 Task: Find connections with filter location Surubim with filter topic #Educationwith filter profile language Potuguese with filter current company IDA Ireland with filter school University of Calicut with filter industry Environmental Services with filter service category Life Coaching with filter keywords title Mentor
Action: Mouse moved to (260, 347)
Screenshot: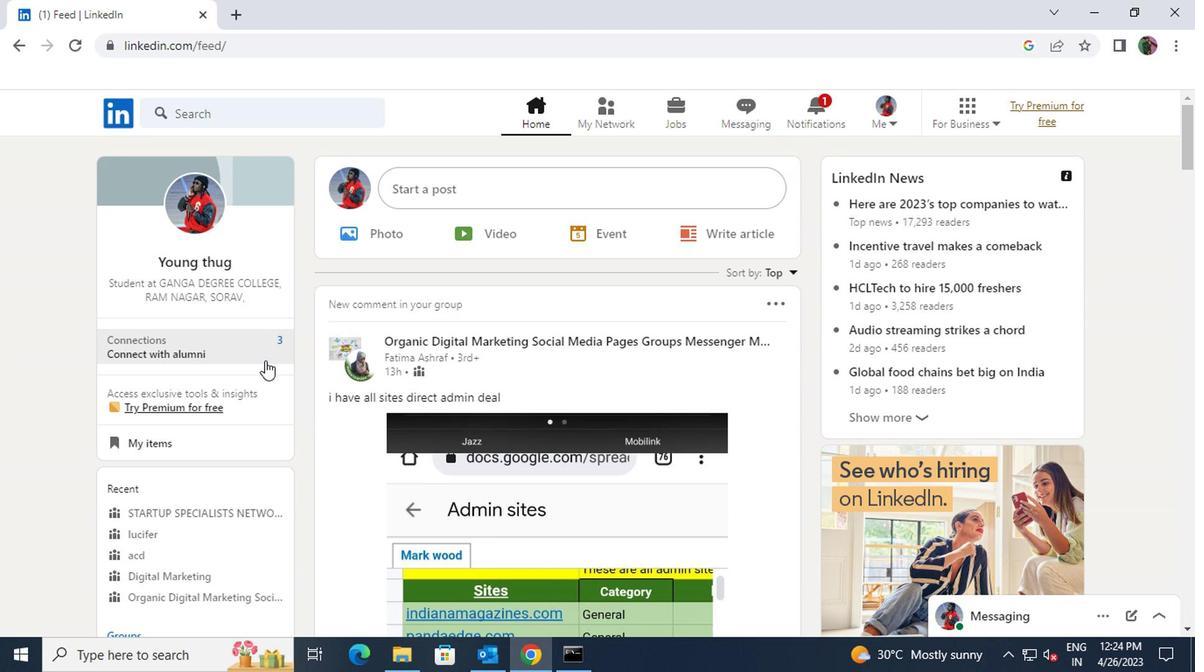 
Action: Mouse pressed left at (260, 347)
Screenshot: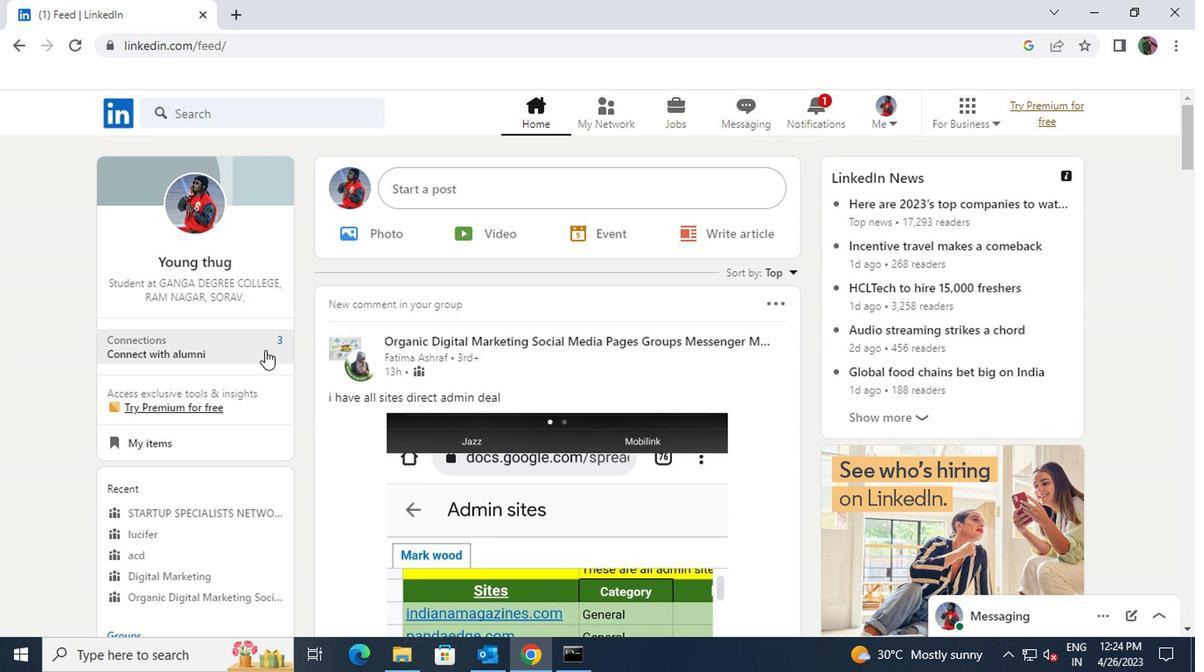 
Action: Mouse moved to (322, 214)
Screenshot: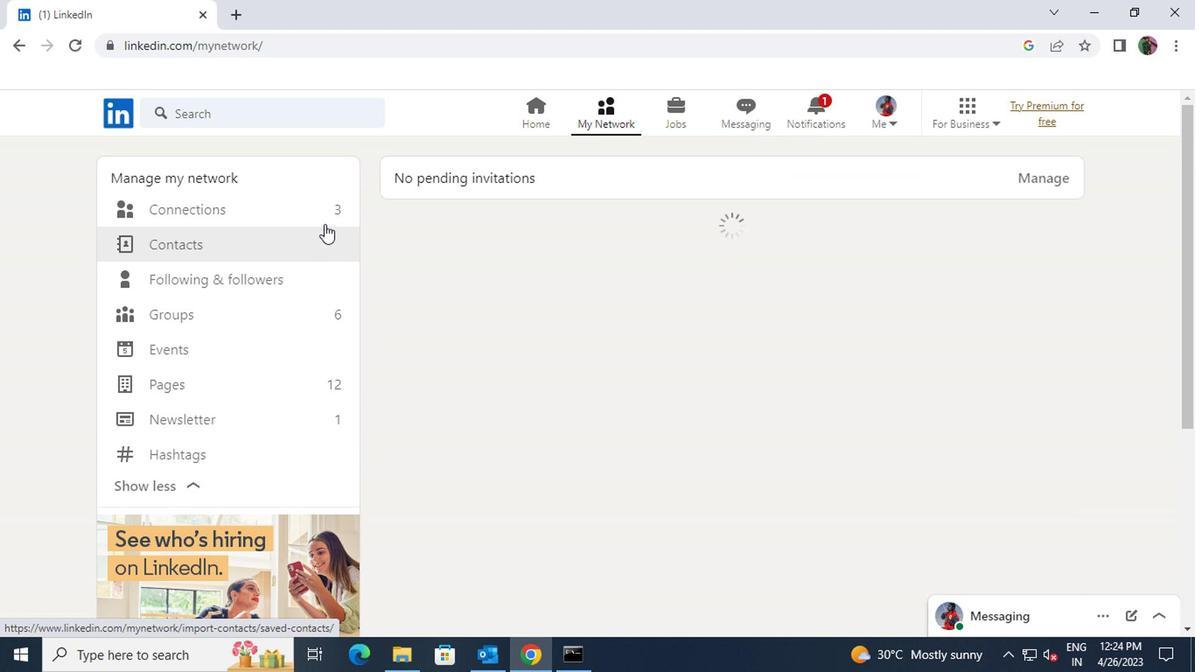 
Action: Mouse pressed left at (322, 214)
Screenshot: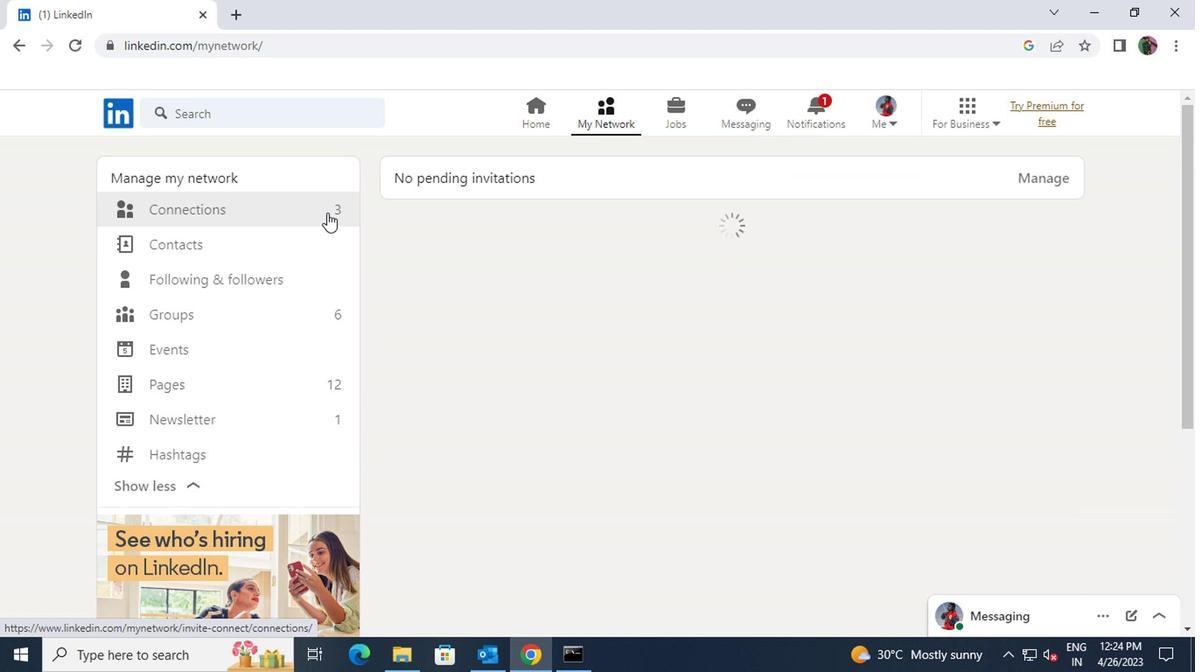 
Action: Mouse moved to (712, 208)
Screenshot: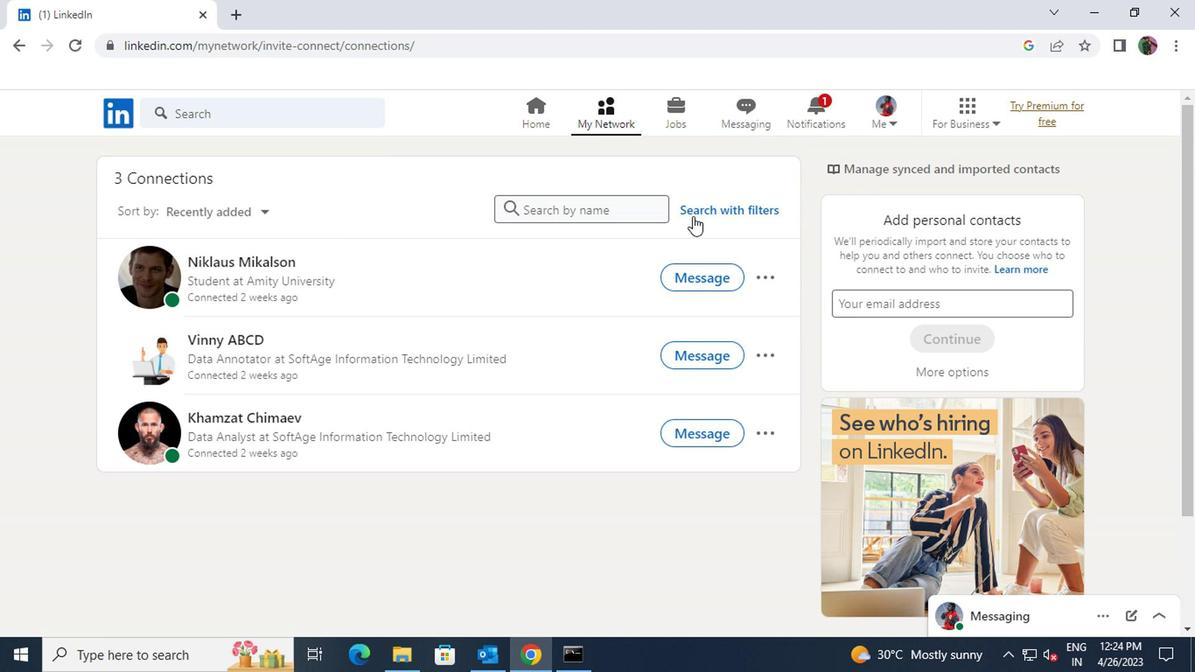 
Action: Mouse pressed left at (712, 208)
Screenshot: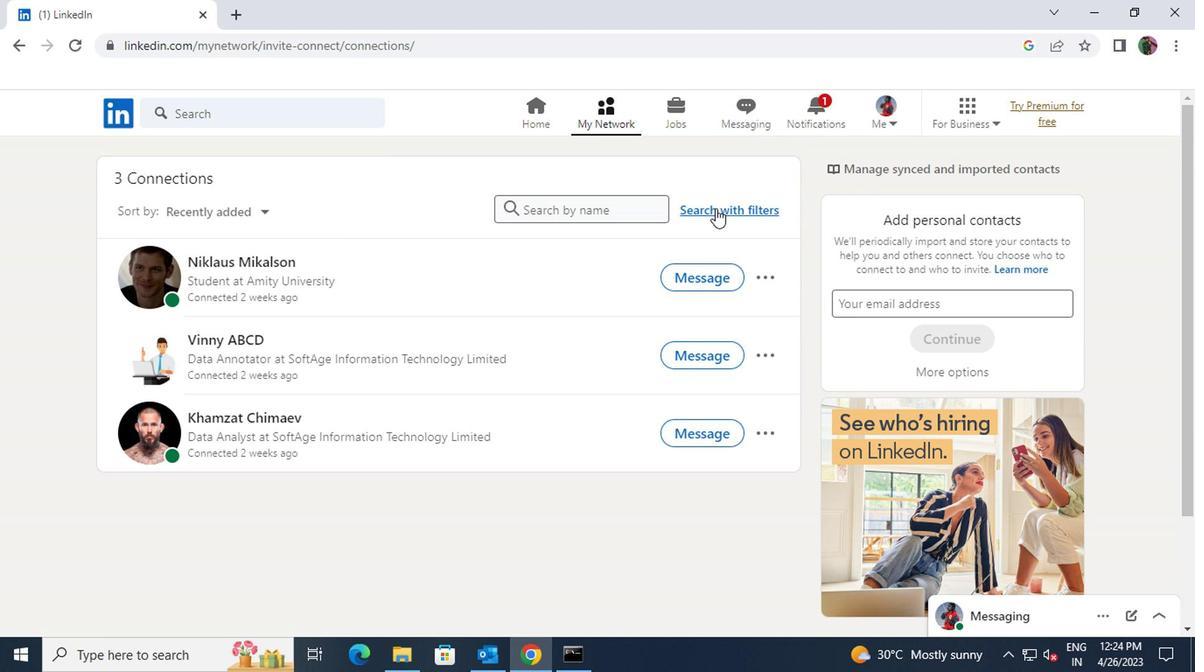 
Action: Mouse moved to (651, 166)
Screenshot: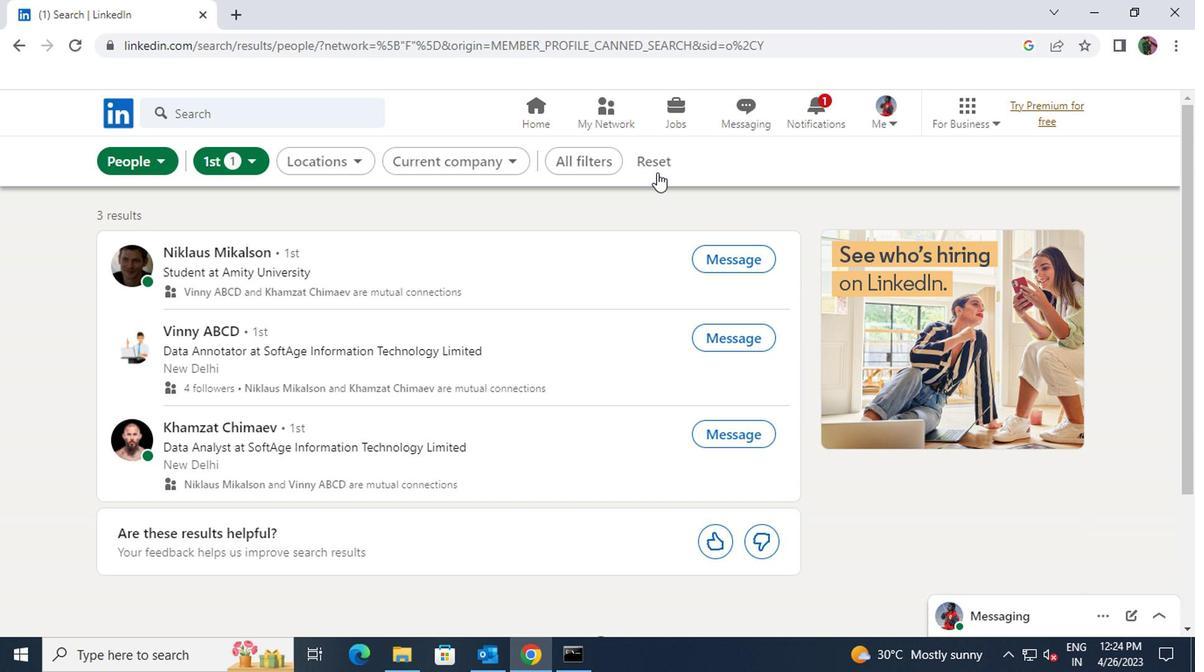 
Action: Mouse pressed left at (651, 166)
Screenshot: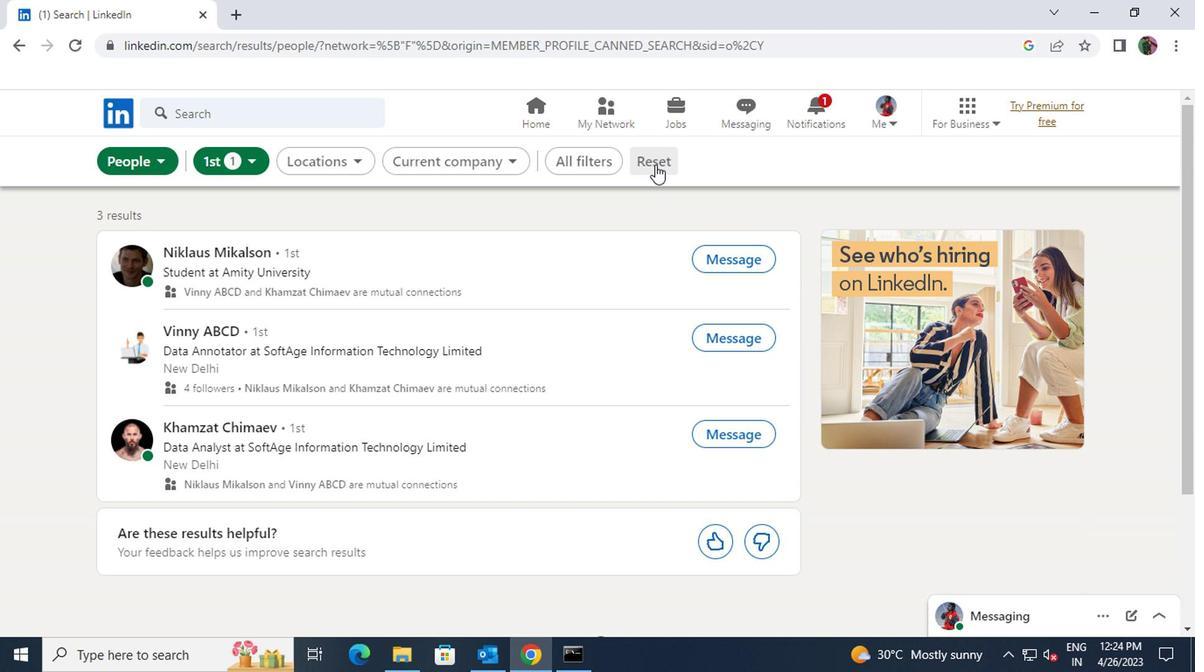 
Action: Mouse moved to (617, 156)
Screenshot: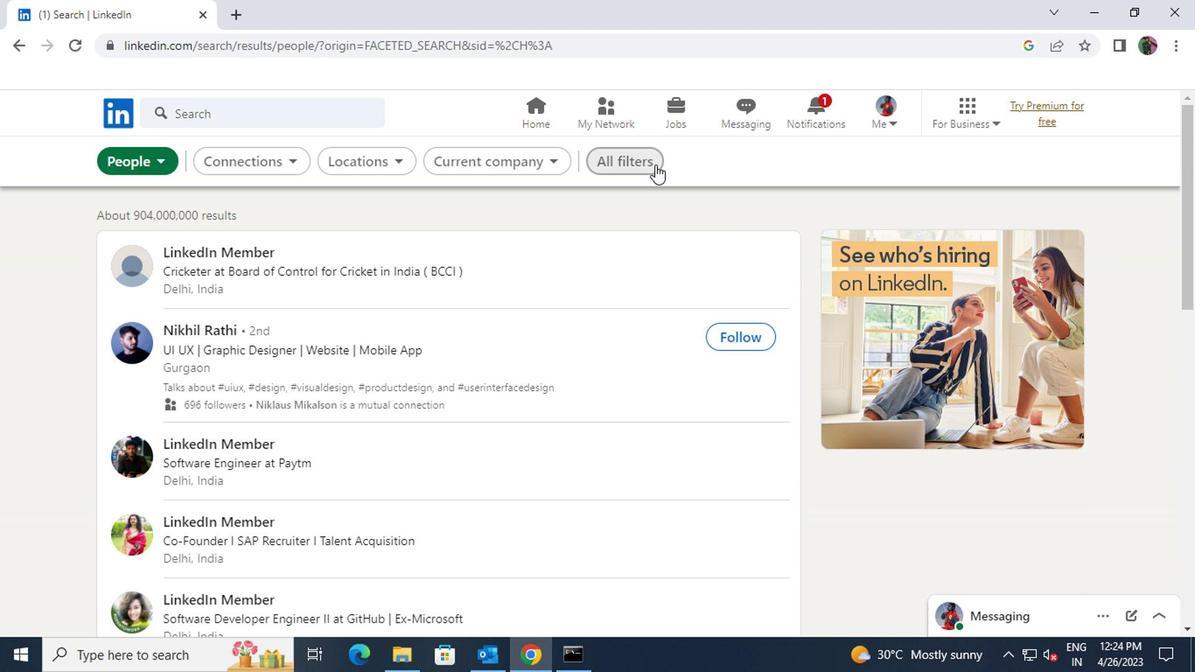 
Action: Mouse pressed left at (617, 156)
Screenshot: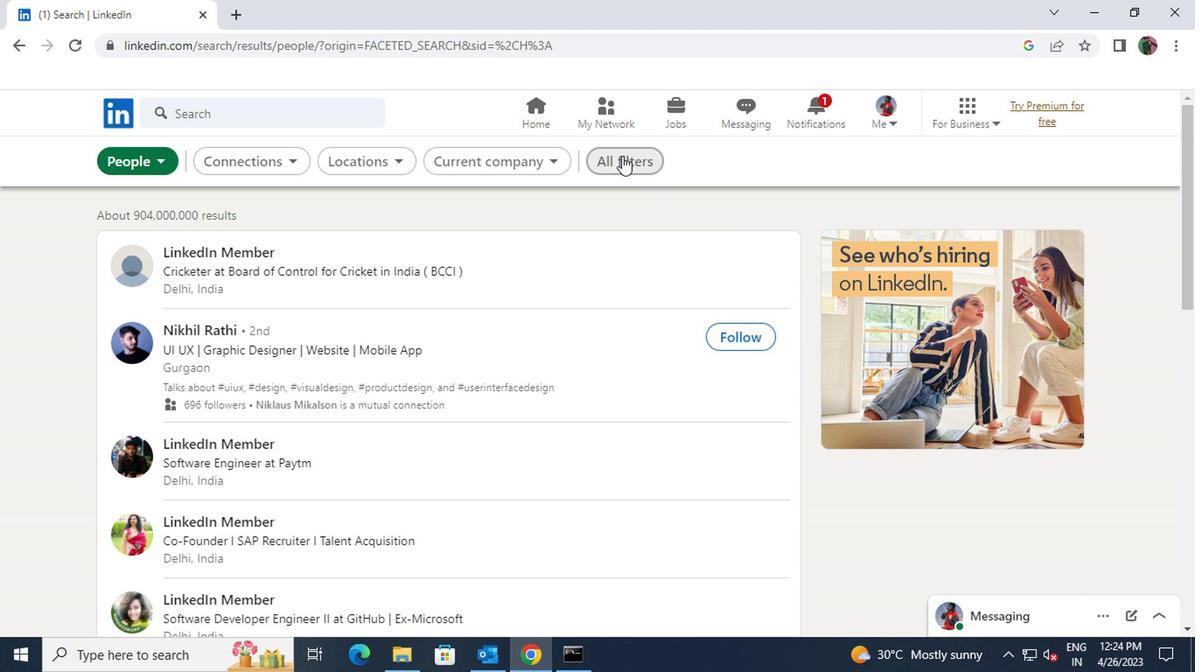 
Action: Mouse moved to (827, 299)
Screenshot: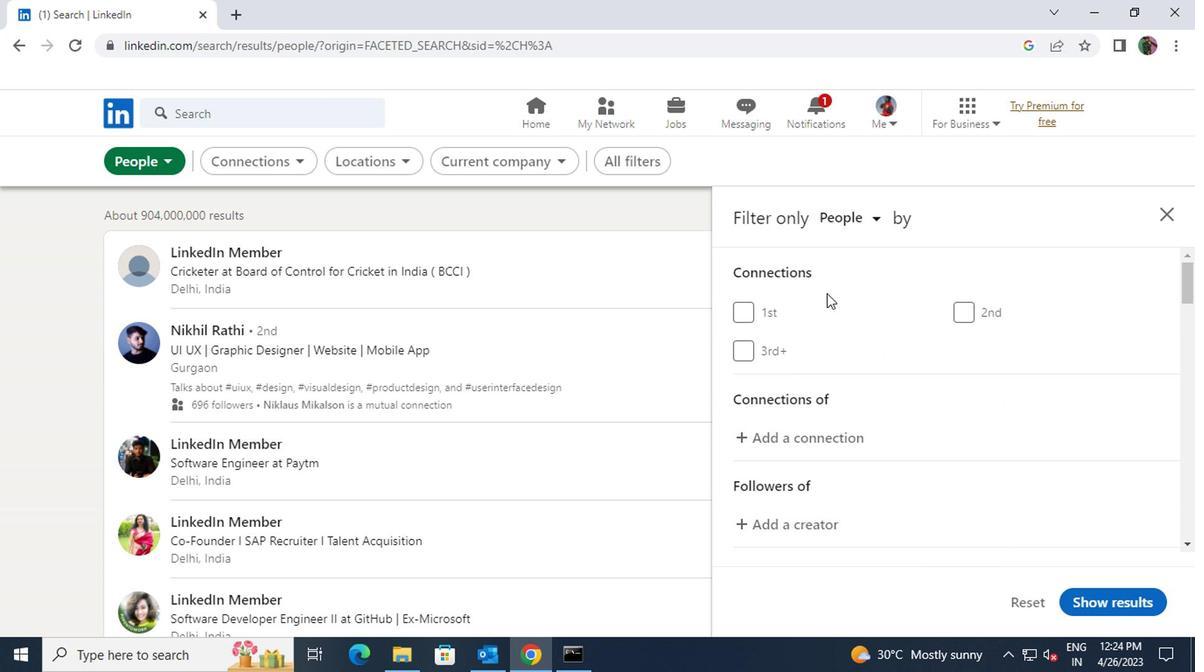 
Action: Mouse scrolled (827, 298) with delta (0, 0)
Screenshot: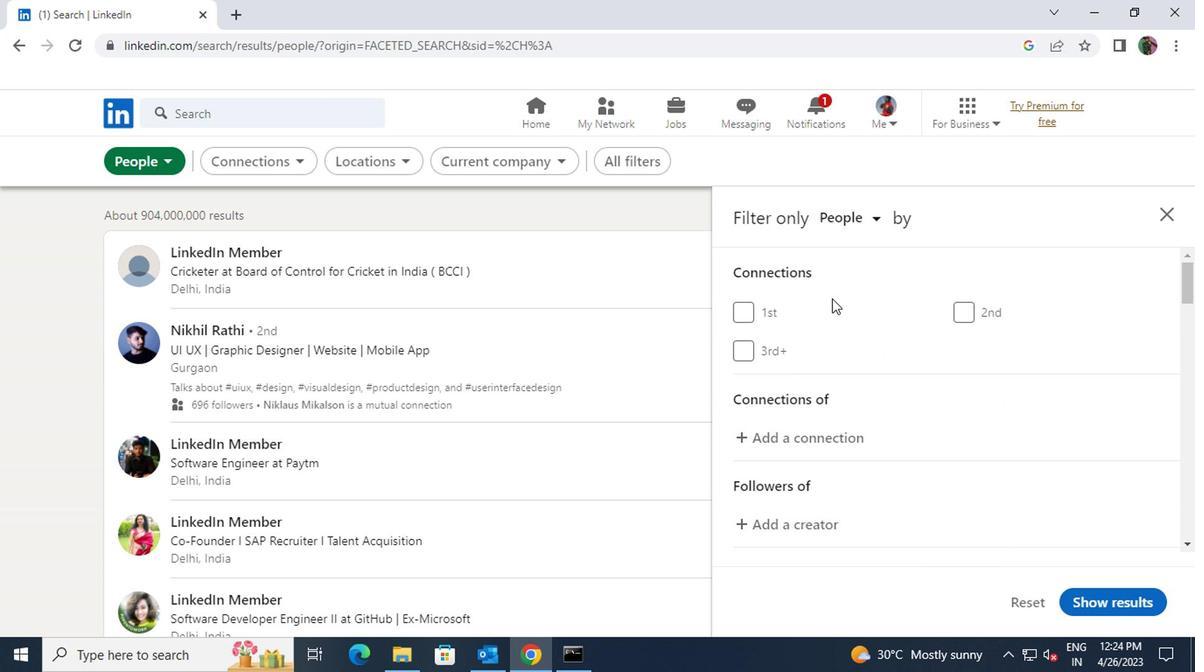 
Action: Mouse scrolled (827, 298) with delta (0, 0)
Screenshot: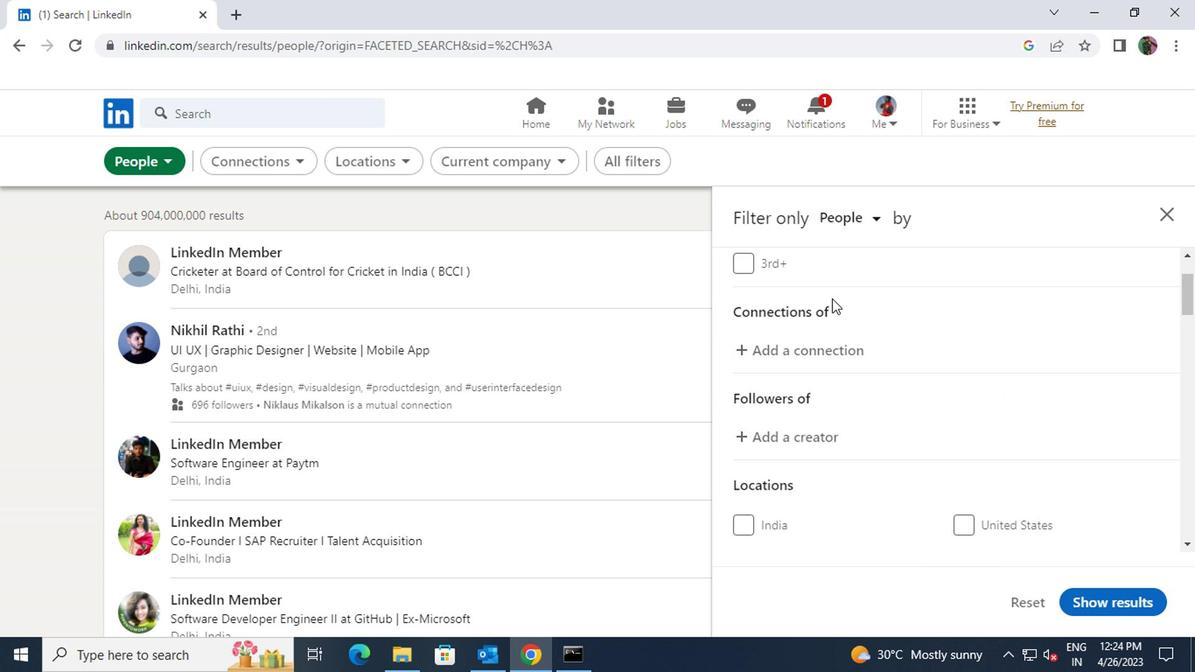 
Action: Mouse scrolled (827, 298) with delta (0, 0)
Screenshot: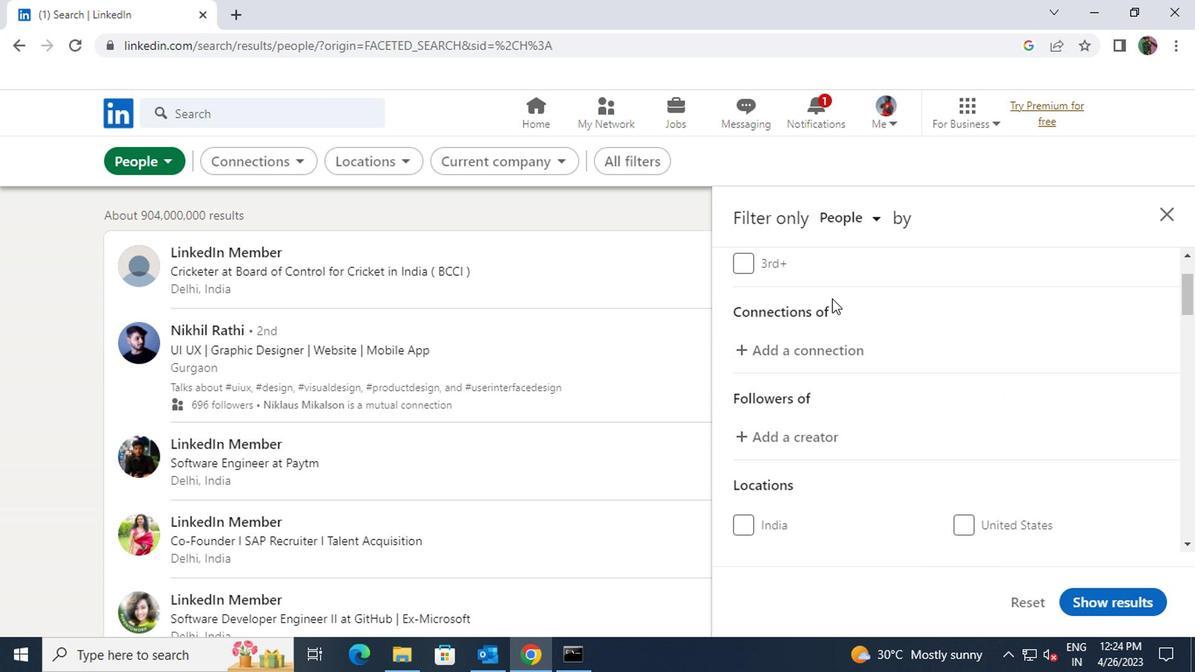 
Action: Mouse scrolled (827, 298) with delta (0, 0)
Screenshot: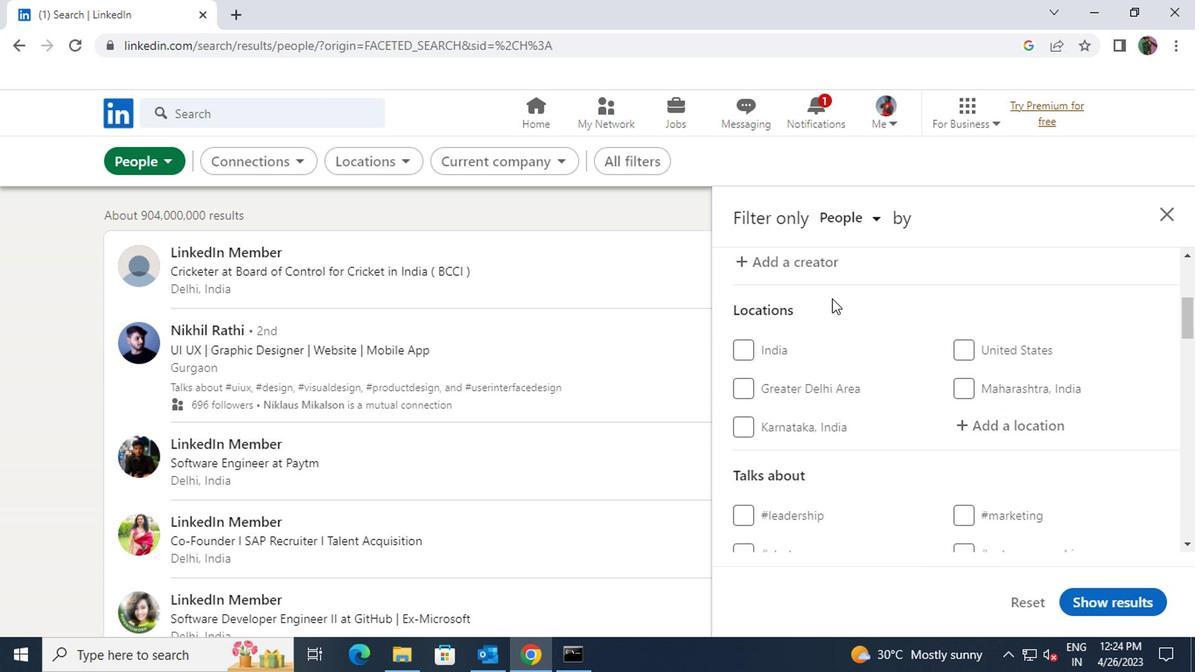 
Action: Mouse moved to (1031, 333)
Screenshot: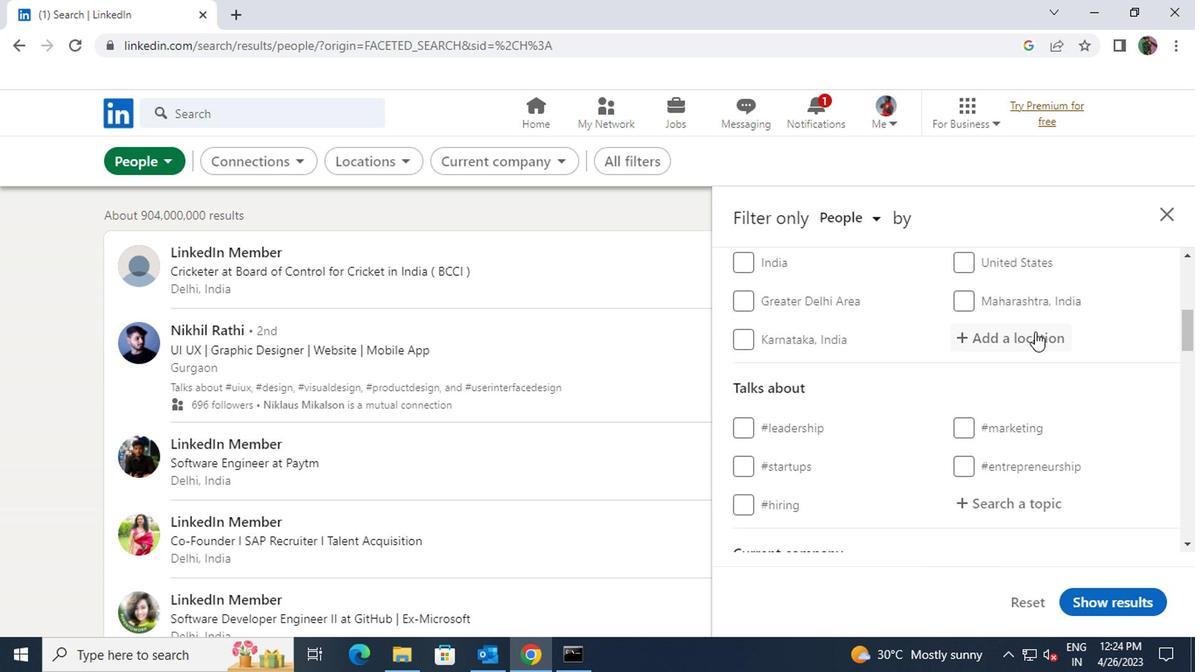 
Action: Mouse pressed left at (1031, 333)
Screenshot: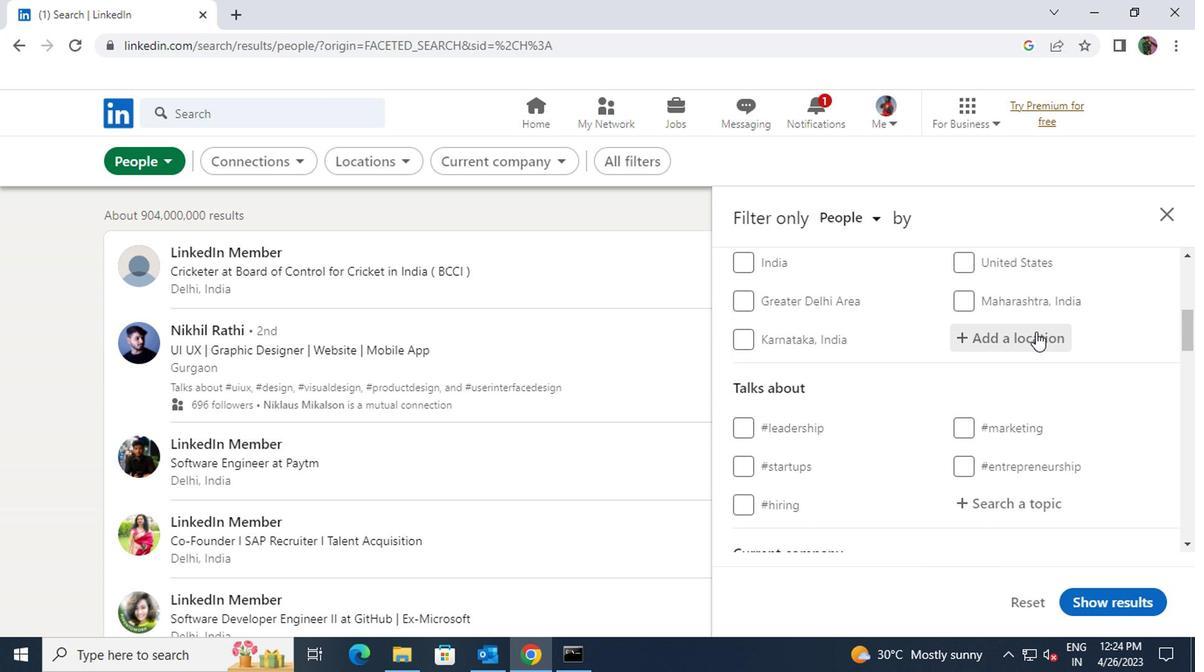 
Action: Key pressed <Key.shift><Key.shift><Key.shift><Key.shift>SURUBIM
Screenshot: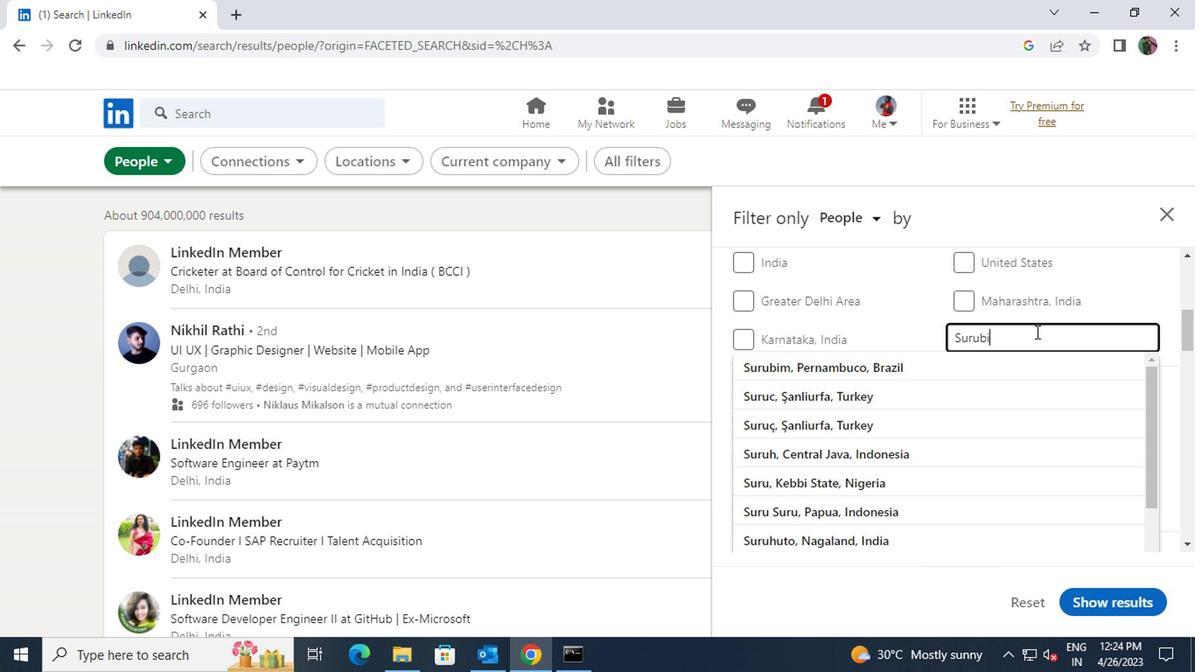 
Action: Mouse moved to (977, 365)
Screenshot: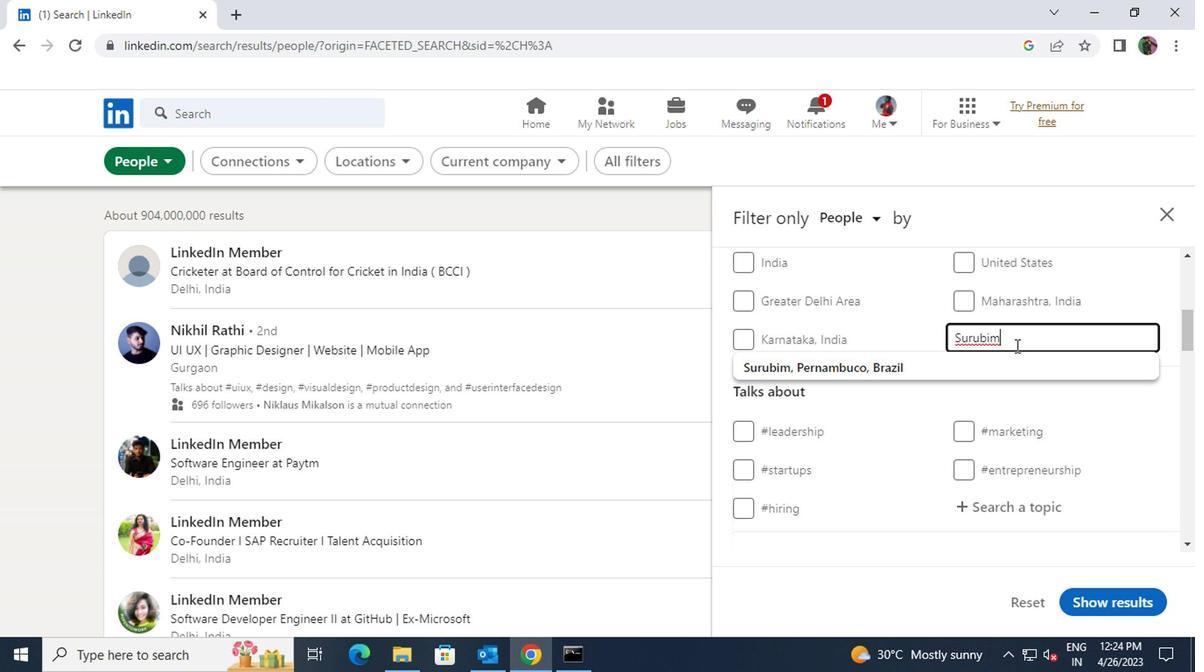 
Action: Mouse pressed left at (977, 365)
Screenshot: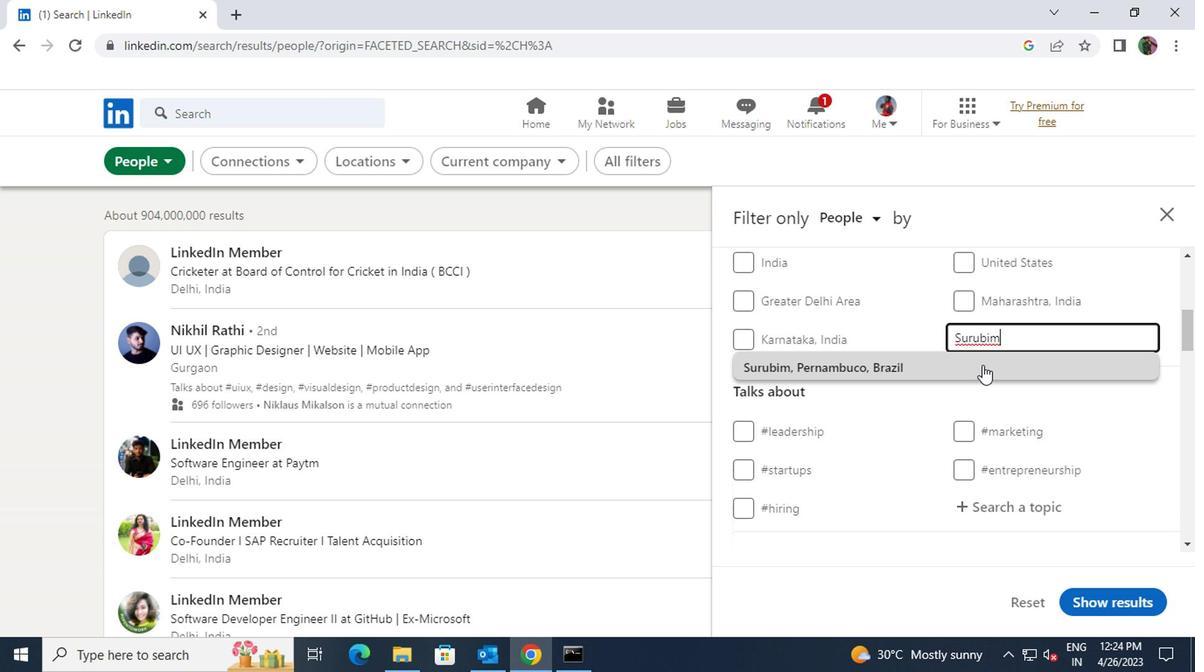 
Action: Mouse scrolled (977, 364) with delta (0, -1)
Screenshot: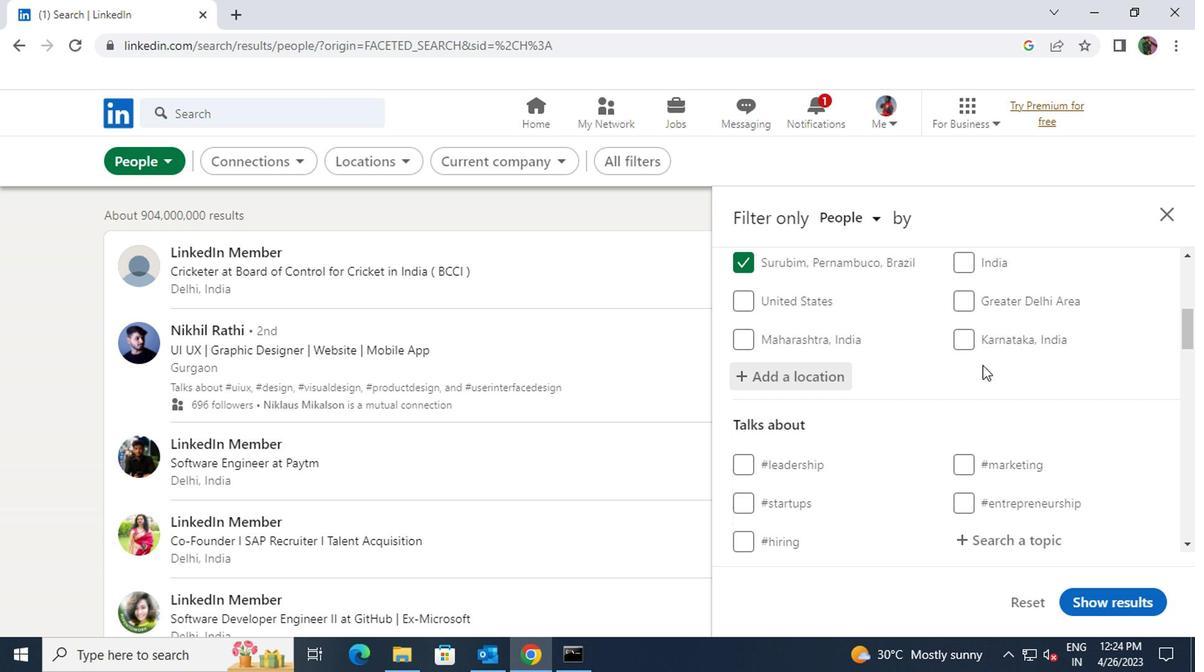 
Action: Mouse scrolled (977, 364) with delta (0, -1)
Screenshot: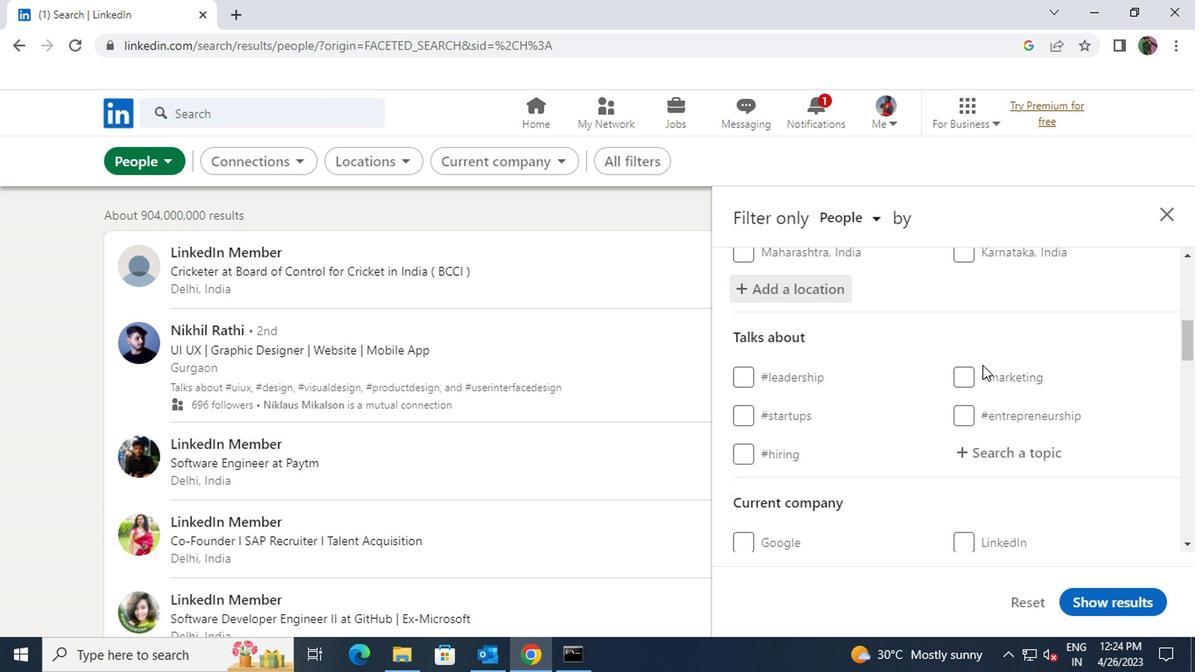 
Action: Mouse pressed left at (977, 365)
Screenshot: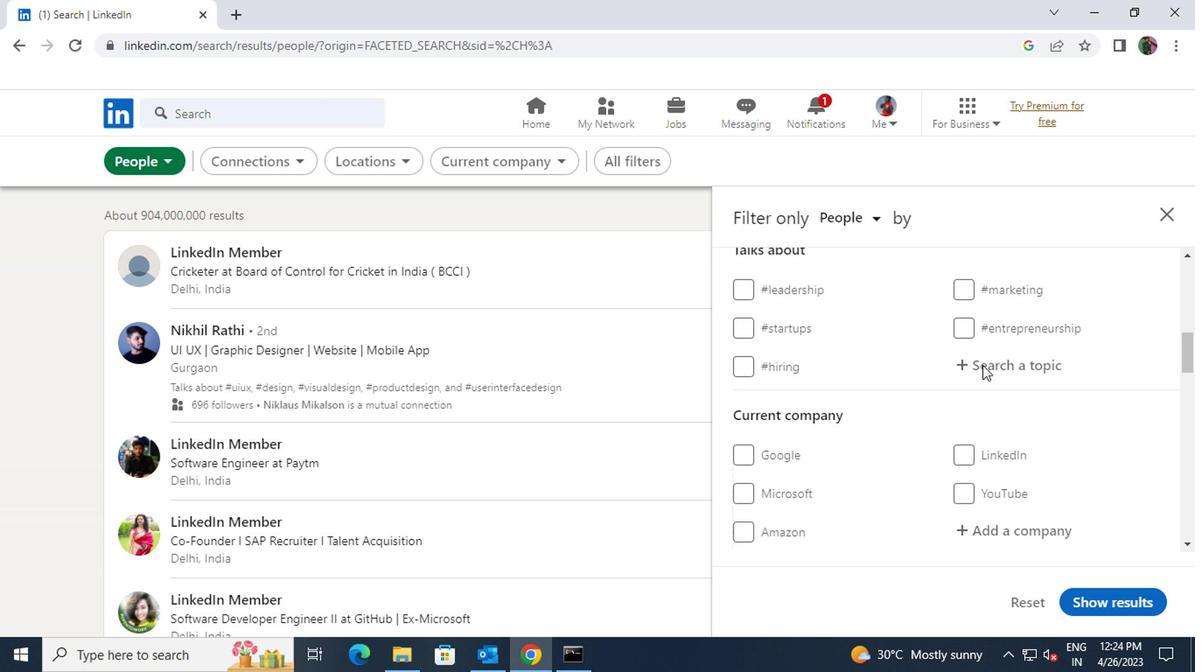 
Action: Key pressed <Key.shift><Key.shift><Key.shift><Key.shift><Key.shift><Key.shift><Key.shift>#<Key.shift>EDUCATIONWITH
Screenshot: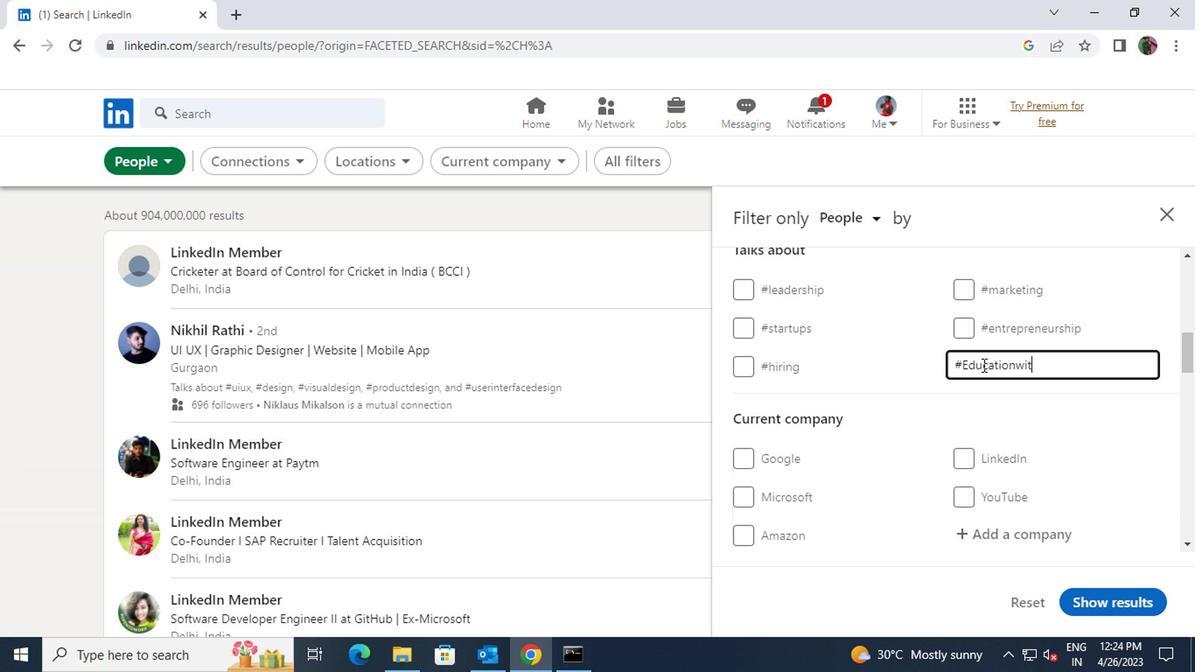 
Action: Mouse scrolled (977, 364) with delta (0, -1)
Screenshot: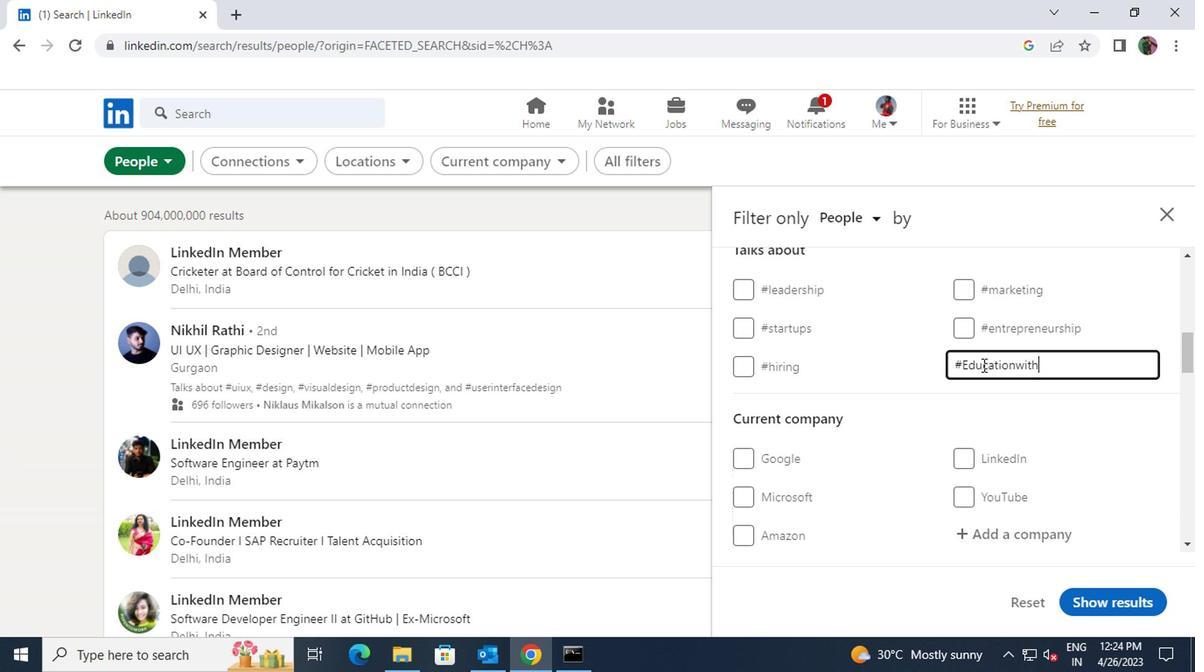 
Action: Mouse scrolled (977, 364) with delta (0, -1)
Screenshot: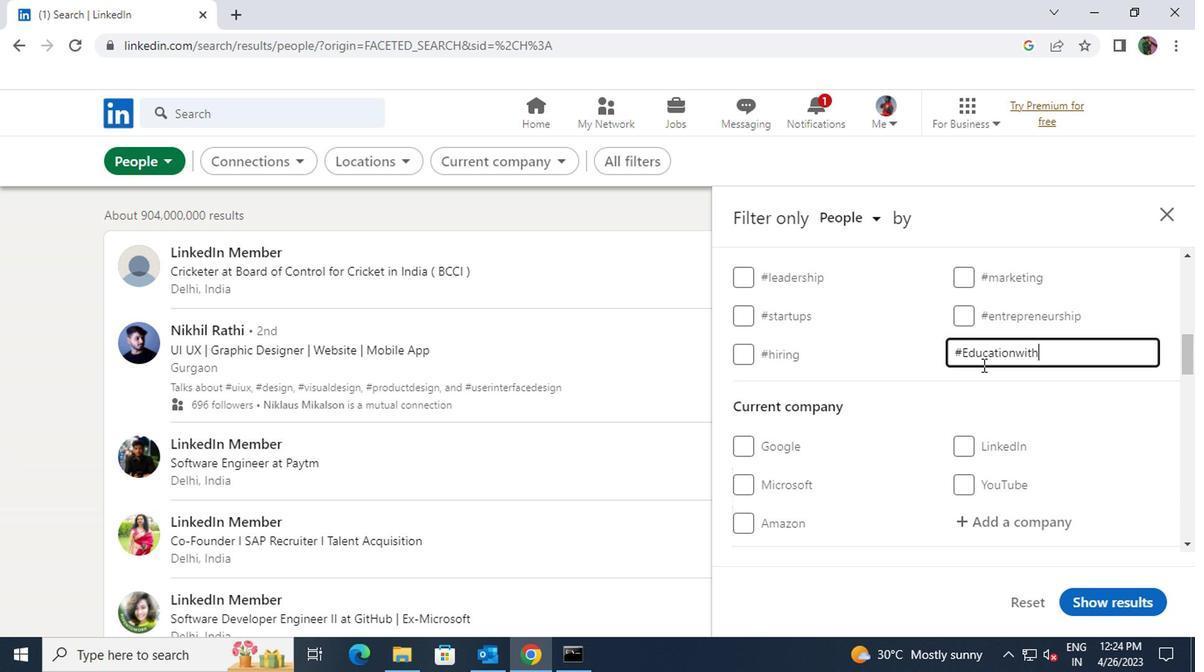 
Action: Mouse scrolled (977, 366) with delta (0, 0)
Screenshot: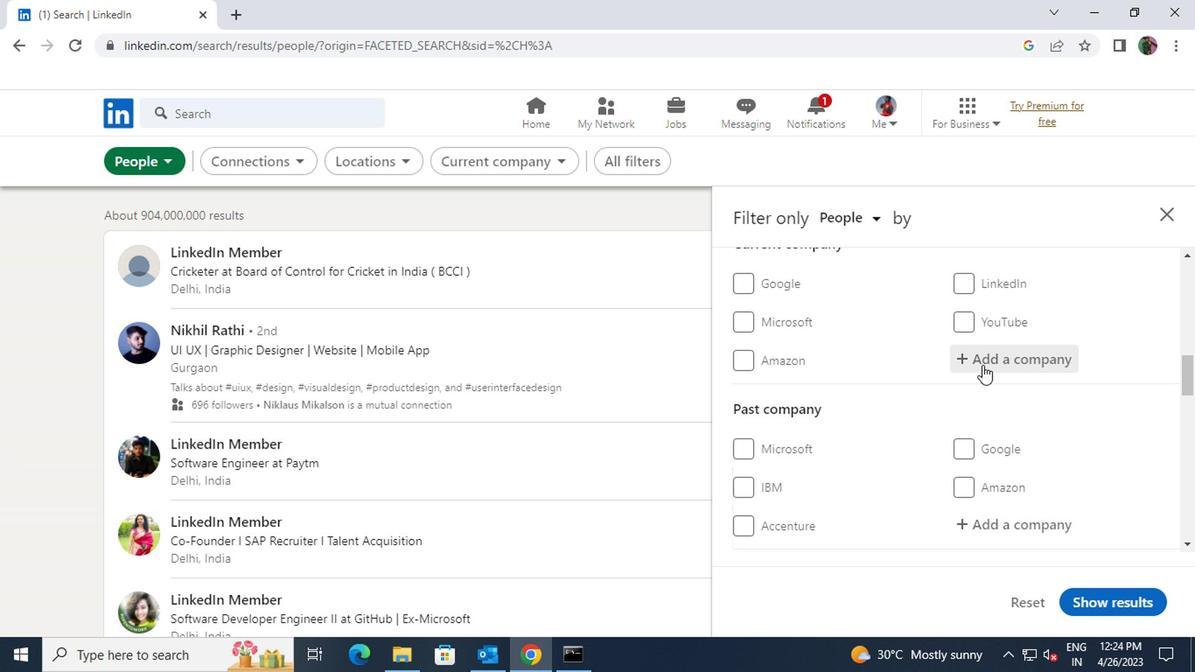 
Action: Mouse scrolled (977, 364) with delta (0, -1)
Screenshot: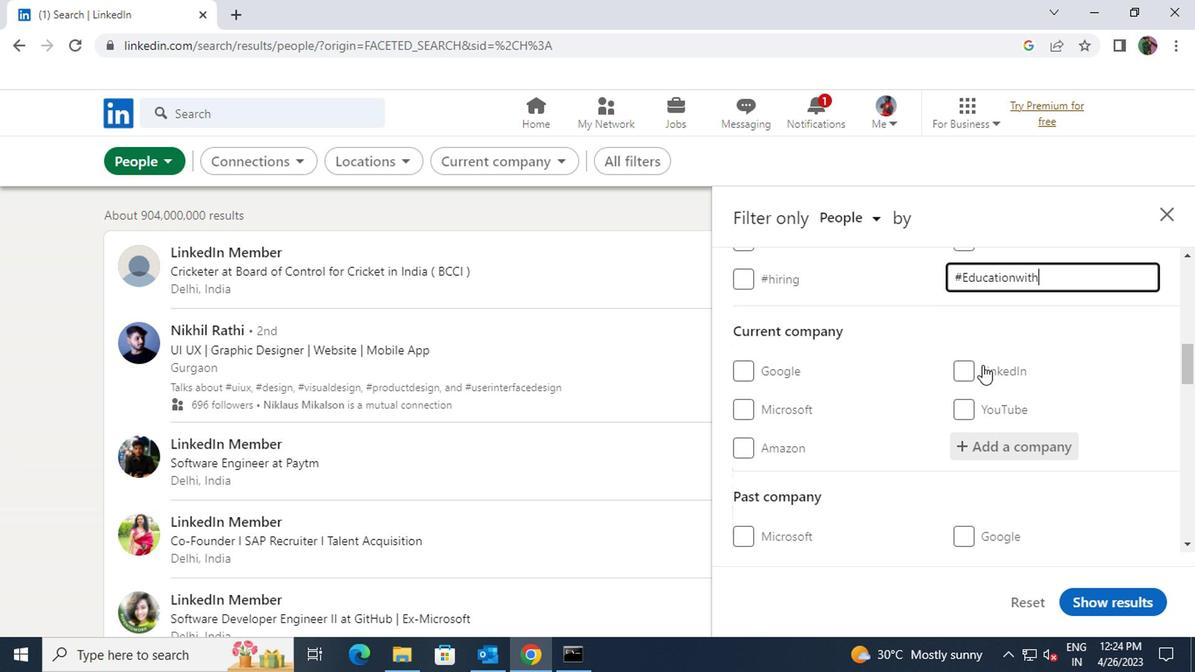 
Action: Mouse pressed left at (977, 365)
Screenshot: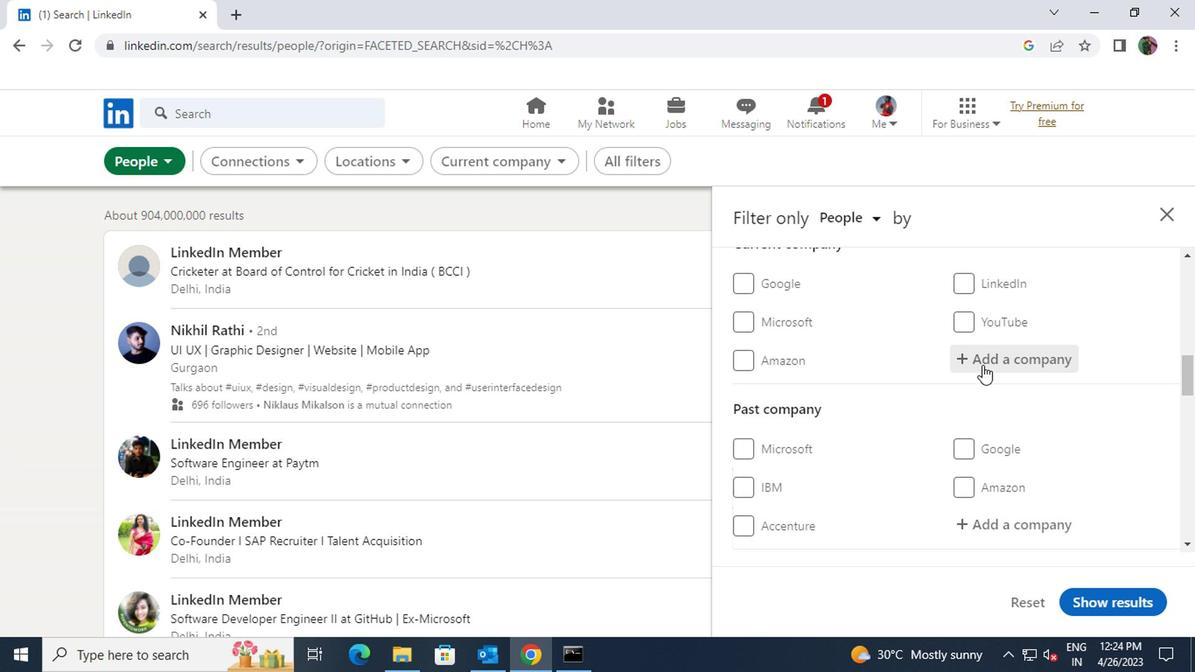 
Action: Key pressed <Key.shift><Key.shift><Key.shift><Key.shift>IDA
Screenshot: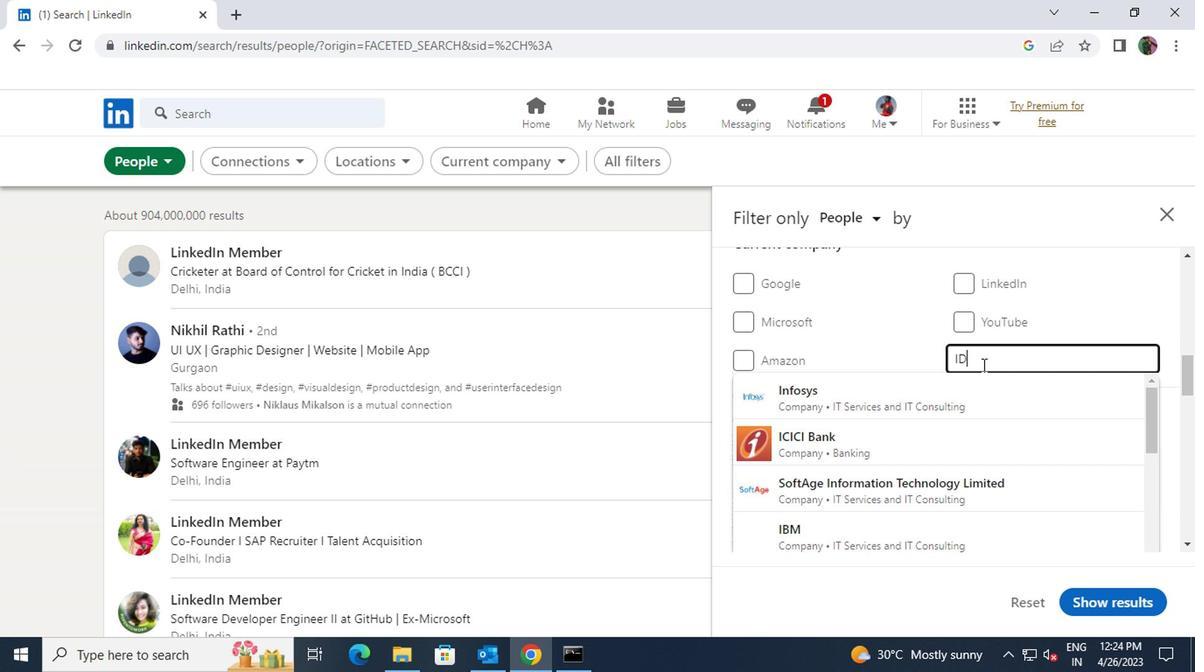 
Action: Mouse moved to (957, 439)
Screenshot: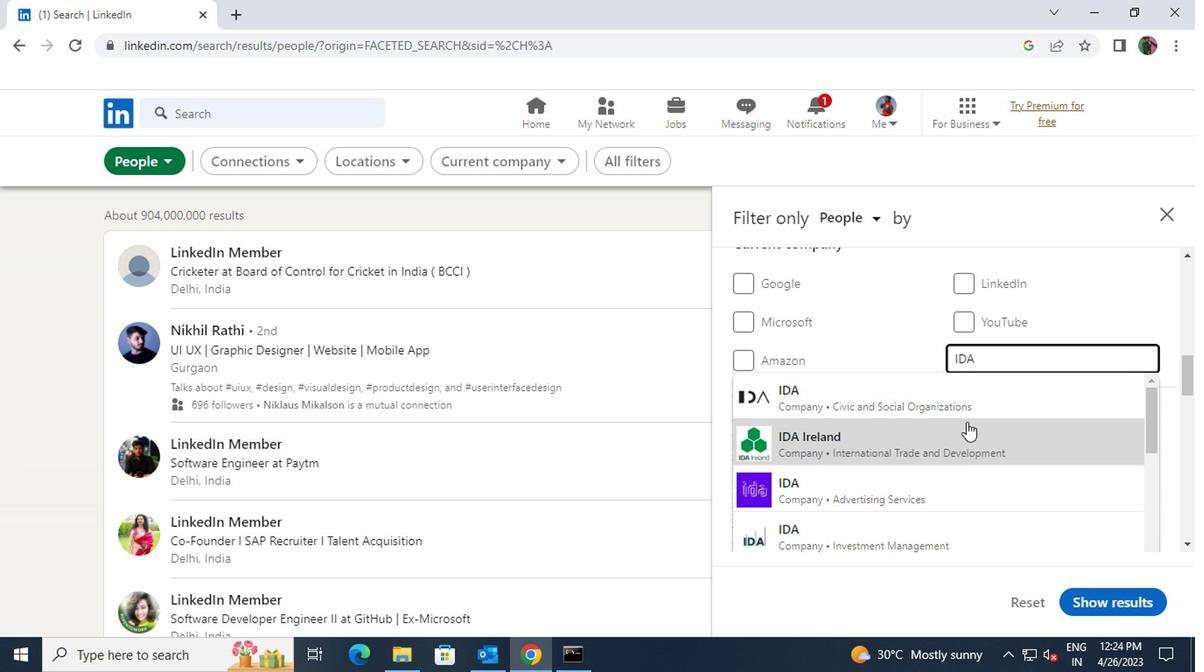 
Action: Mouse pressed left at (957, 439)
Screenshot: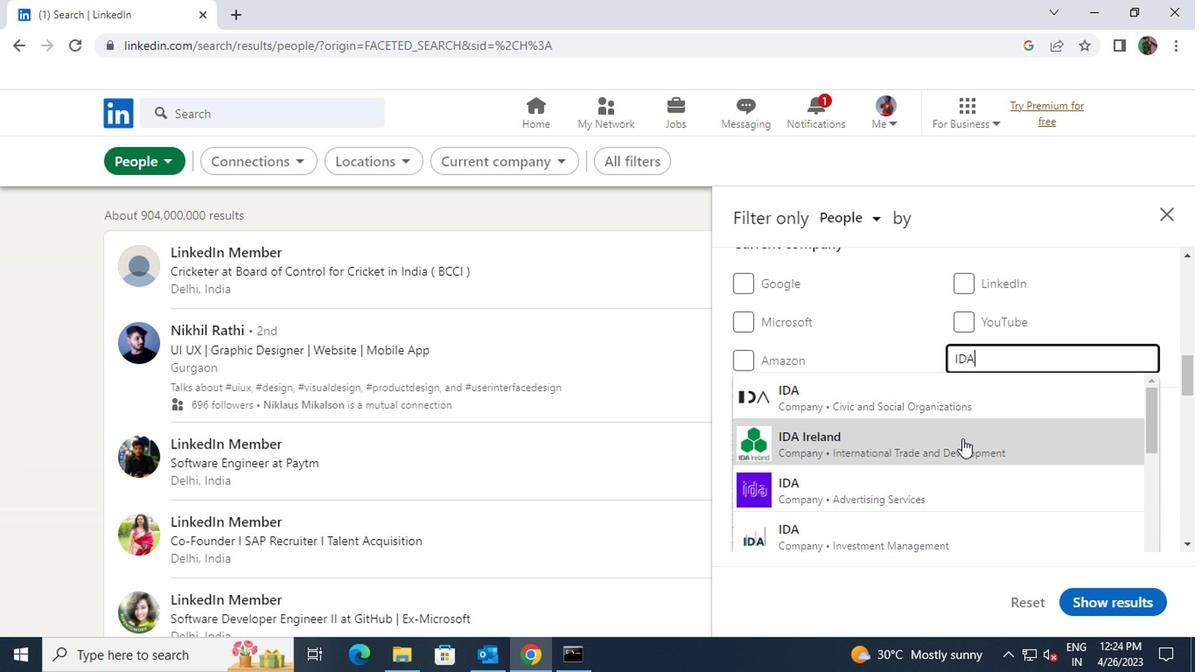 
Action: Mouse scrolled (957, 438) with delta (0, -1)
Screenshot: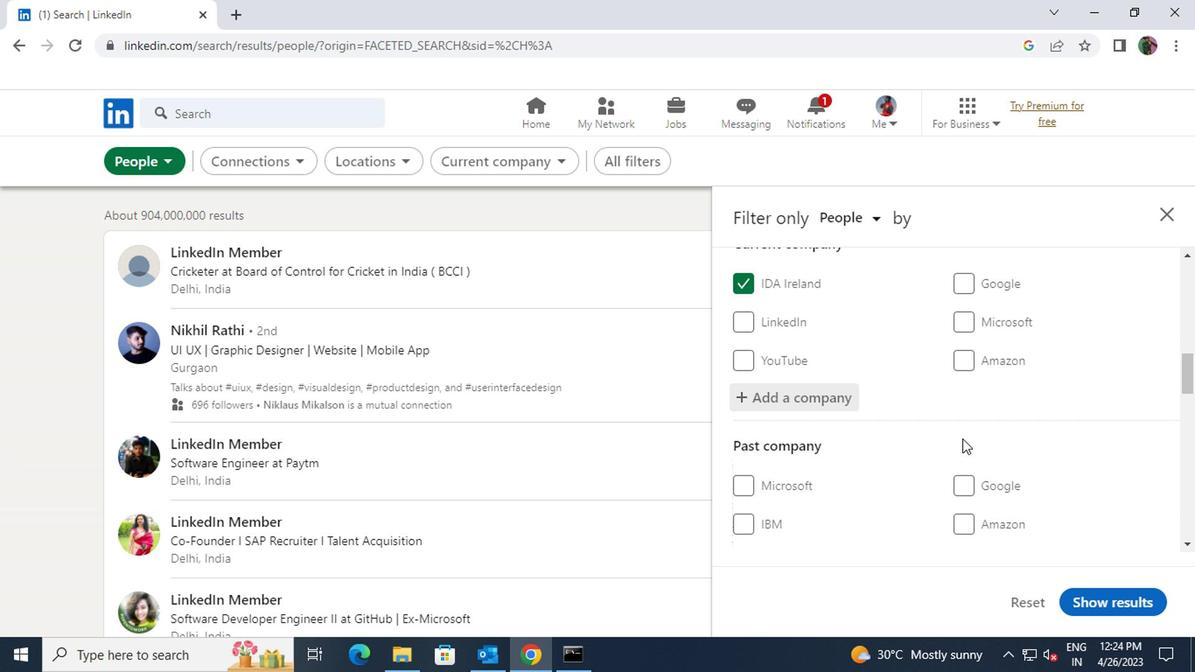 
Action: Mouse scrolled (957, 438) with delta (0, -1)
Screenshot: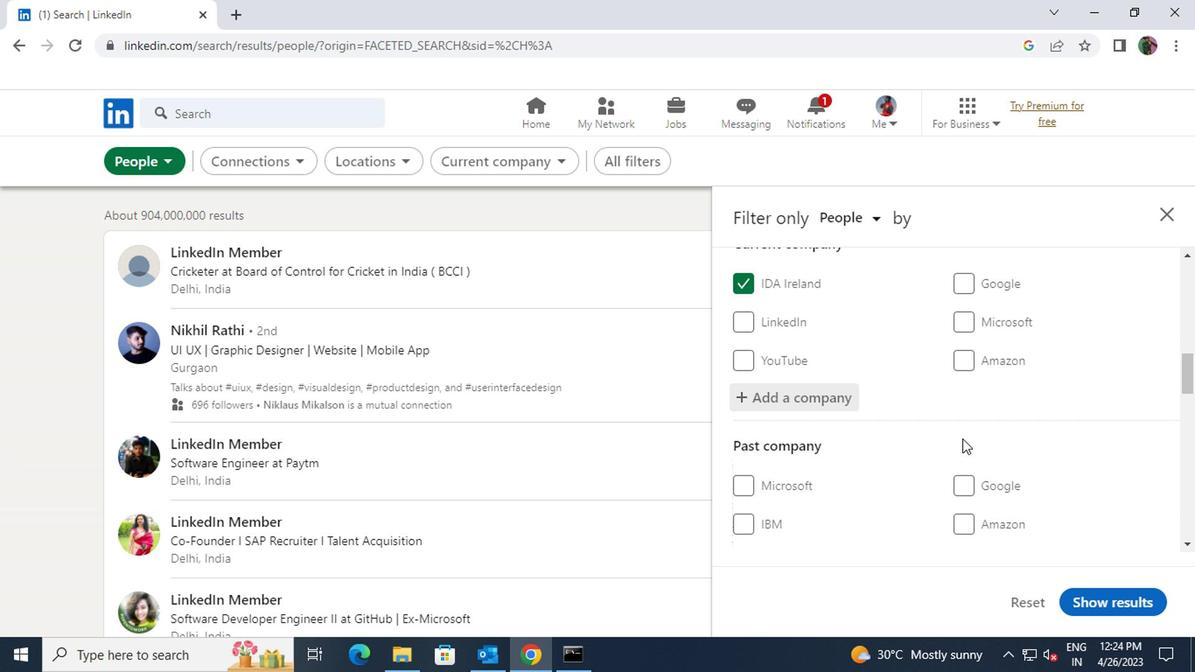 
Action: Mouse scrolled (957, 438) with delta (0, -1)
Screenshot: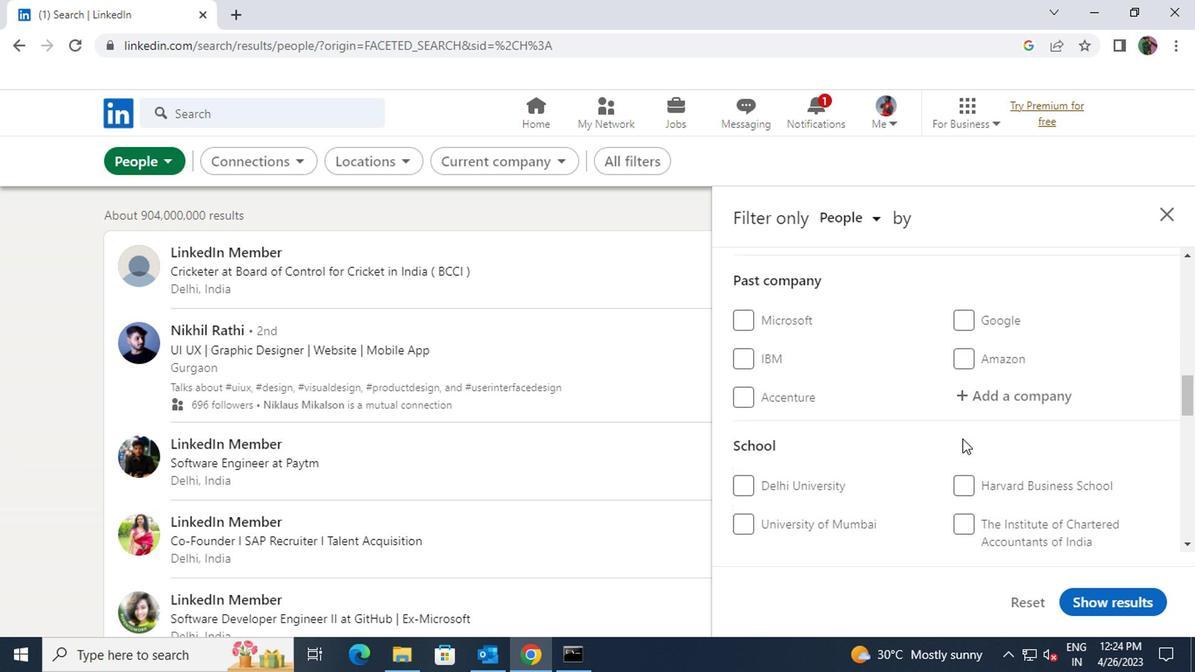 
Action: Mouse moved to (972, 479)
Screenshot: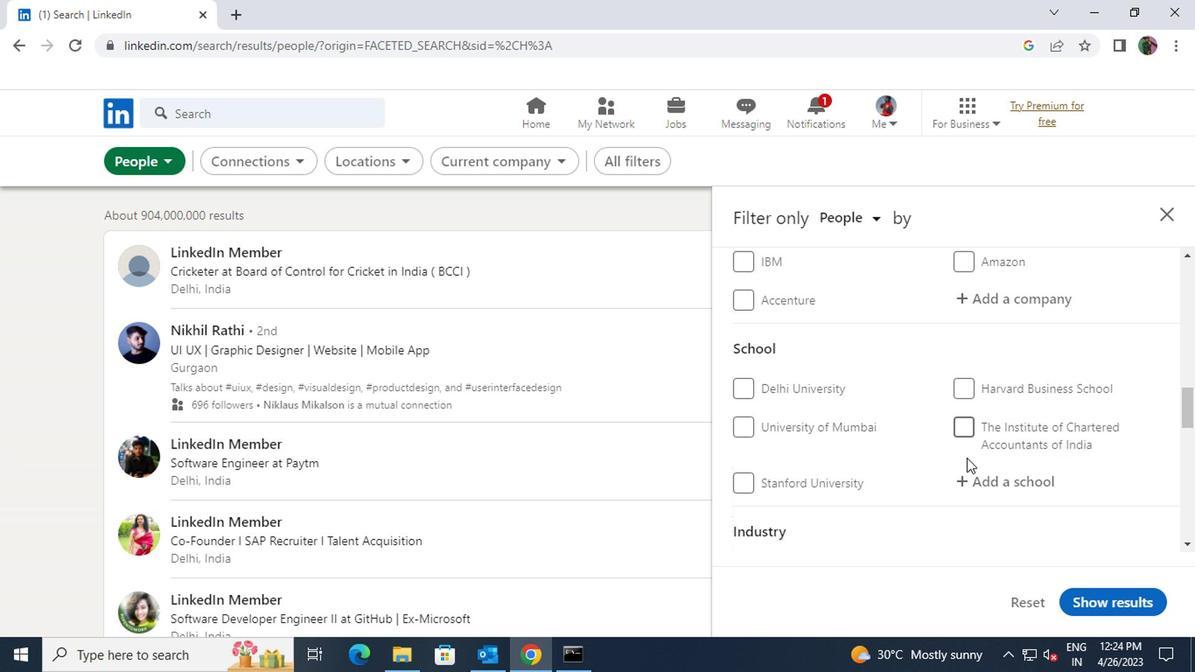 
Action: Mouse pressed left at (972, 479)
Screenshot: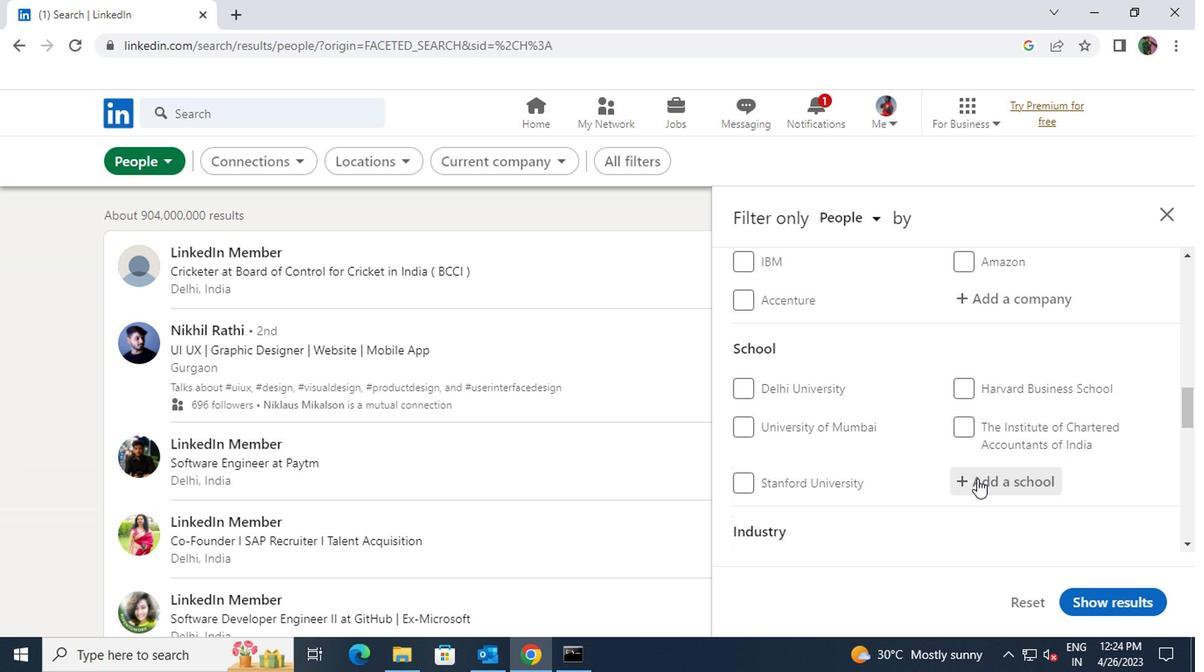 
Action: Key pressed <Key.shift><Key.shift><Key.shift>UNIVERSITY<Key.space>OF<Key.space>CALIC
Screenshot: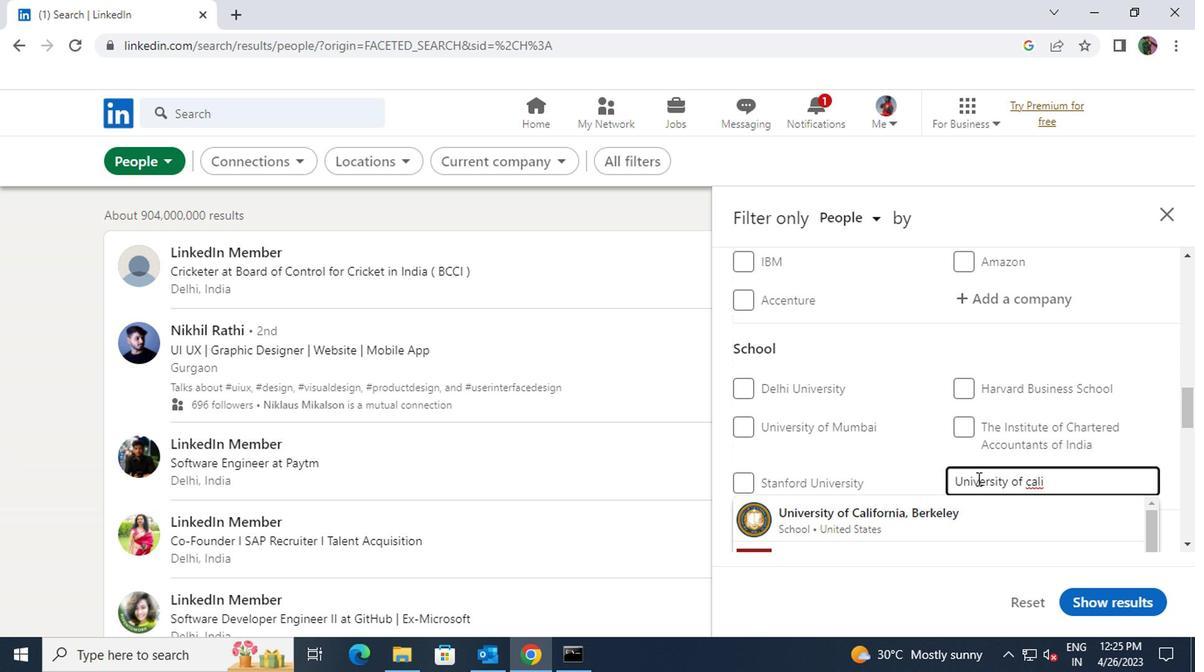 
Action: Mouse moved to (942, 515)
Screenshot: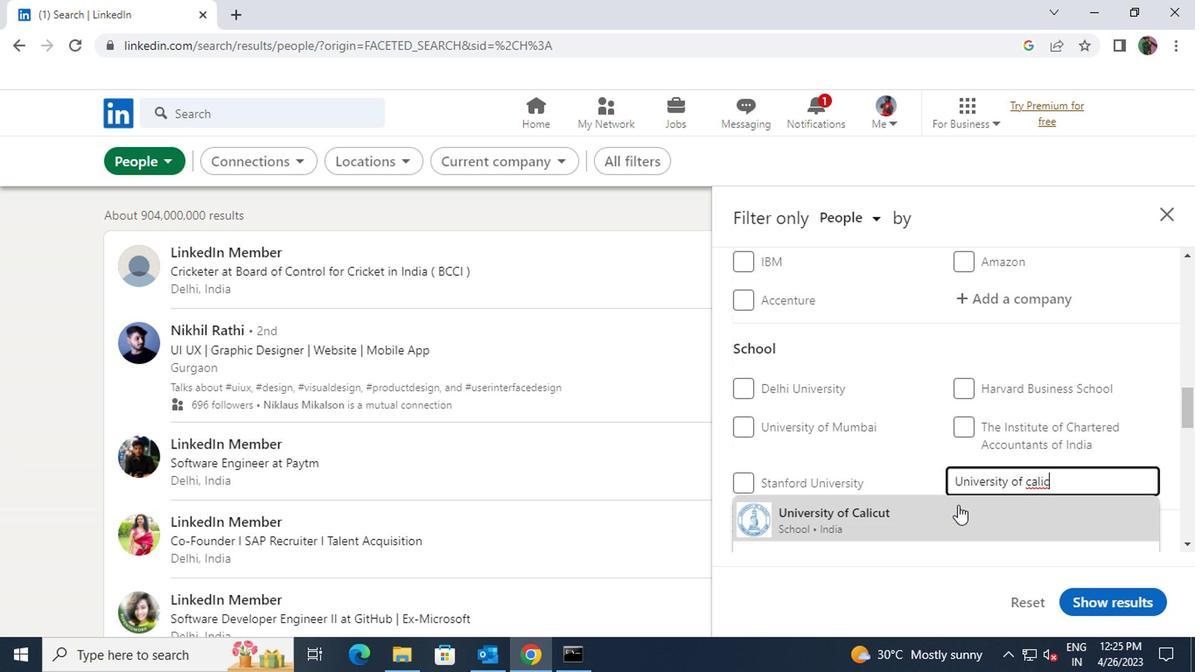 
Action: Mouse pressed left at (942, 515)
Screenshot: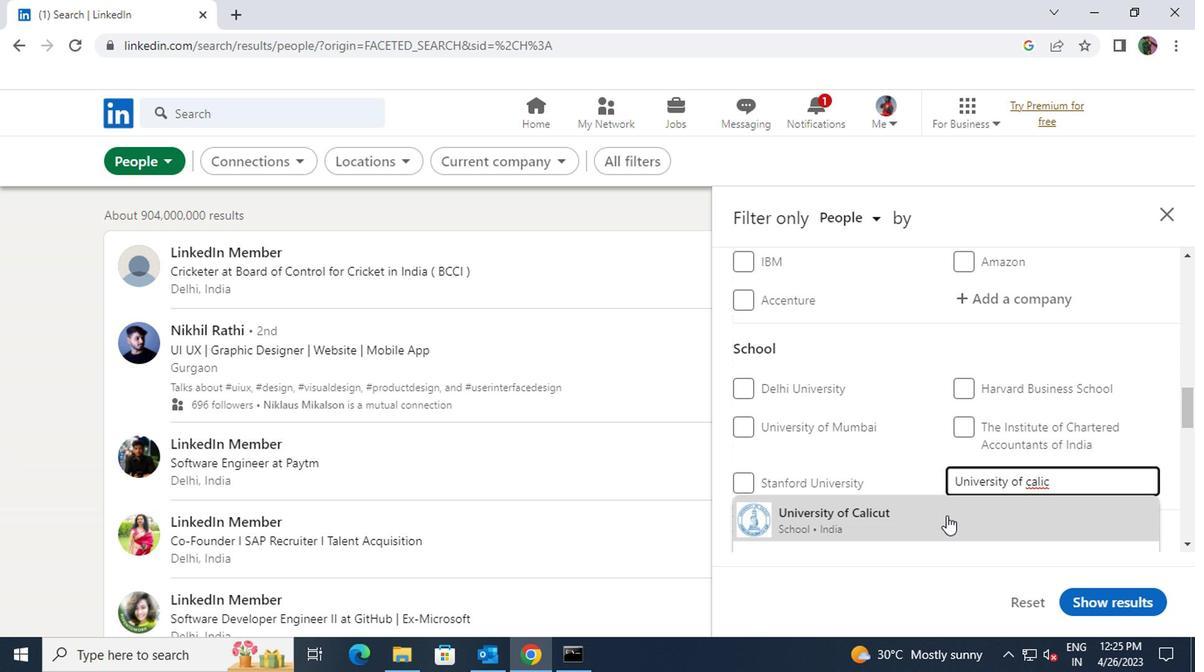 
Action: Mouse scrolled (942, 515) with delta (0, 0)
Screenshot: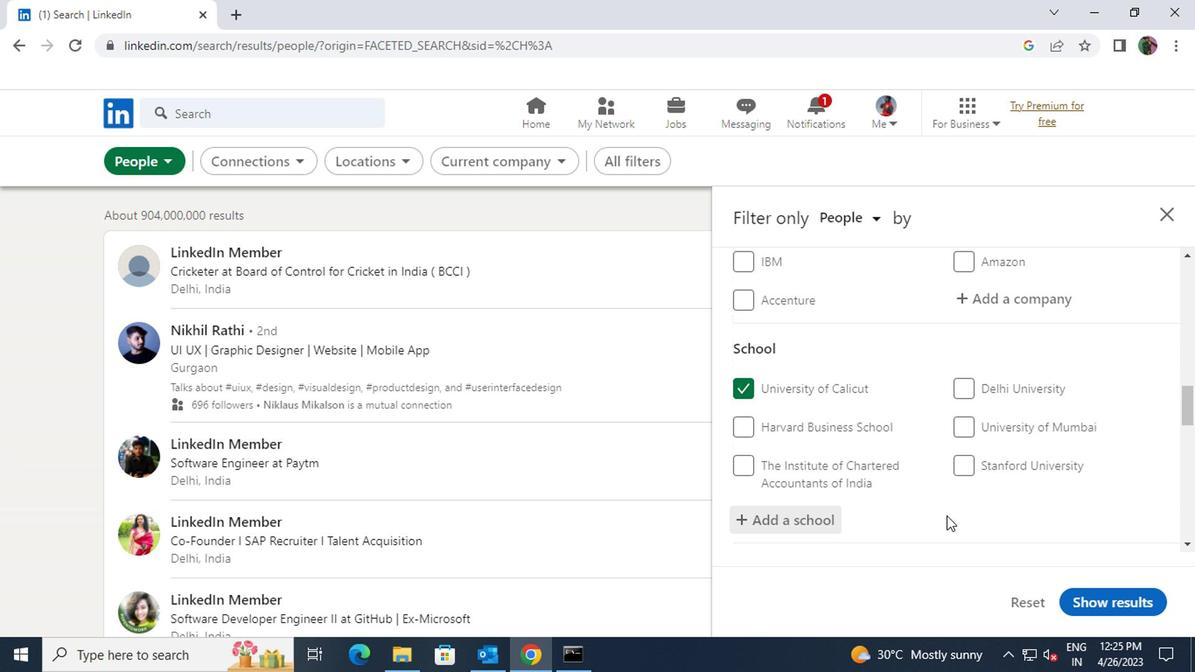 
Action: Mouse scrolled (942, 515) with delta (0, 0)
Screenshot: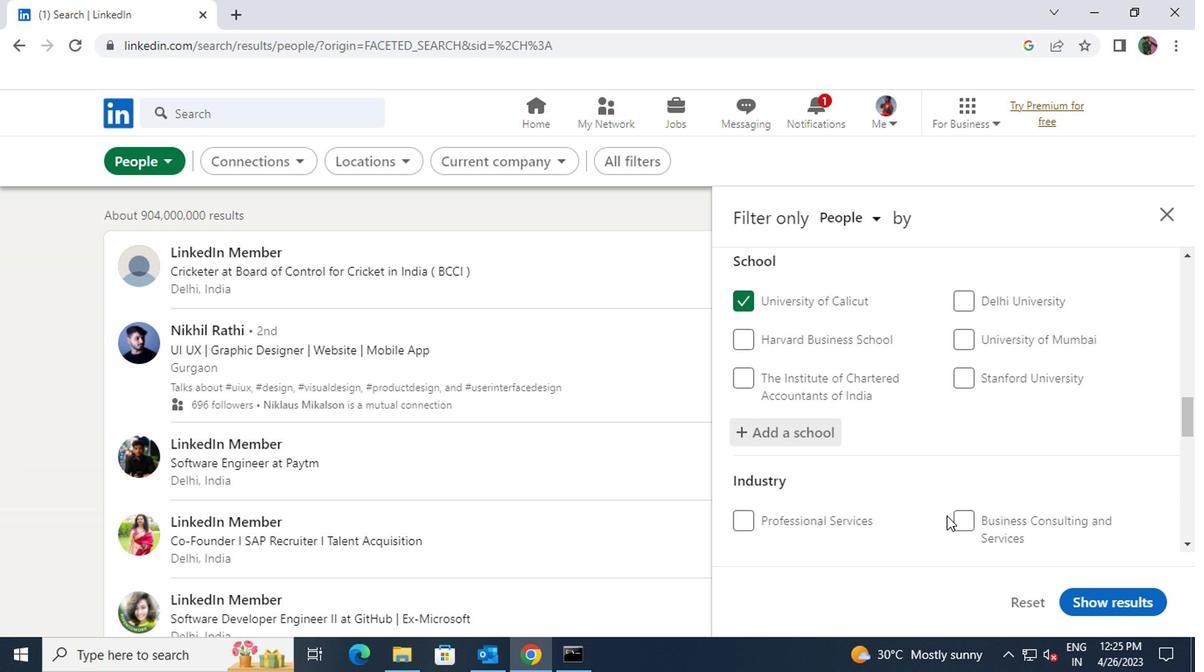 
Action: Mouse scrolled (942, 515) with delta (0, 0)
Screenshot: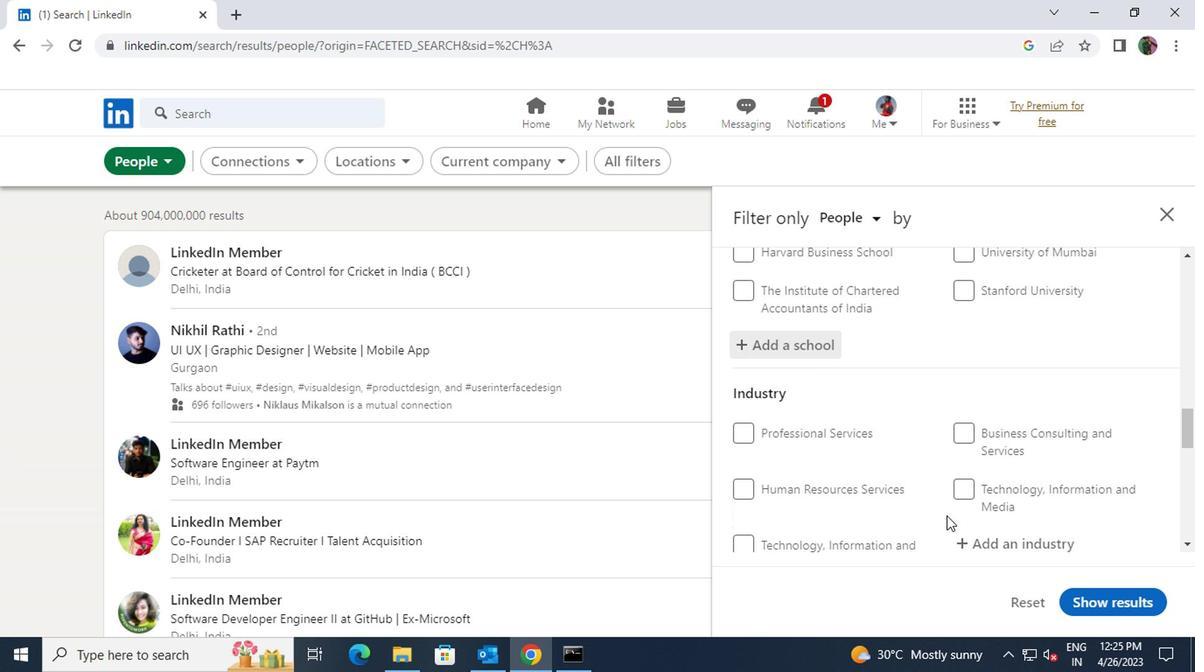 
Action: Mouse moved to (973, 457)
Screenshot: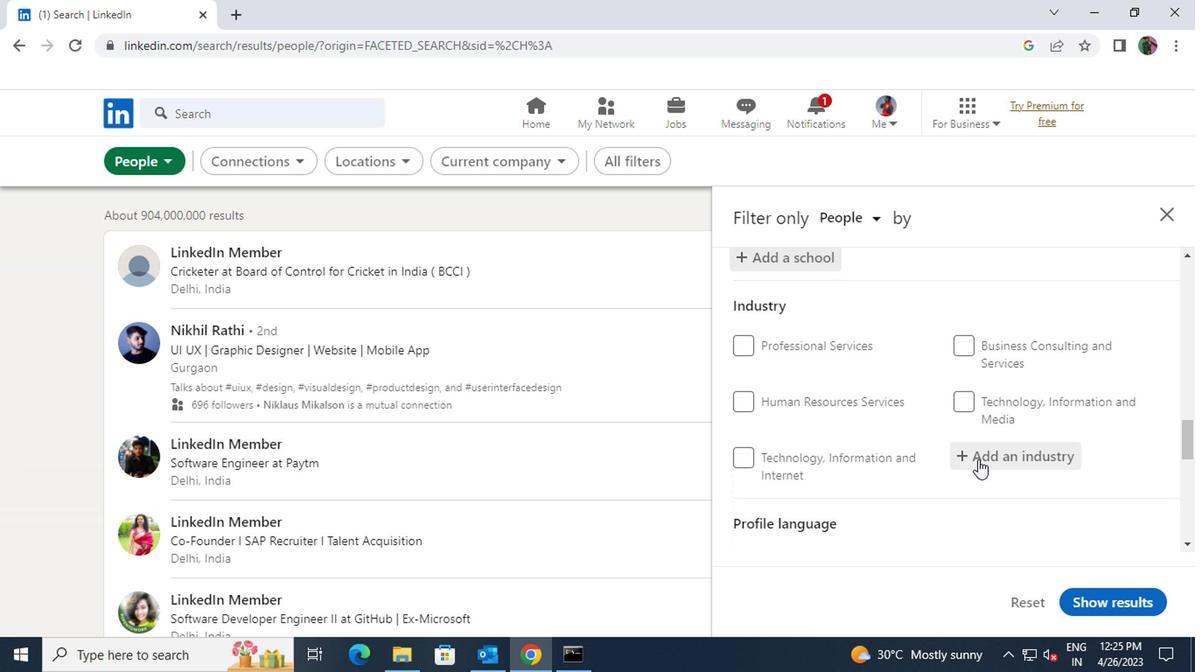 
Action: Mouse pressed left at (973, 457)
Screenshot: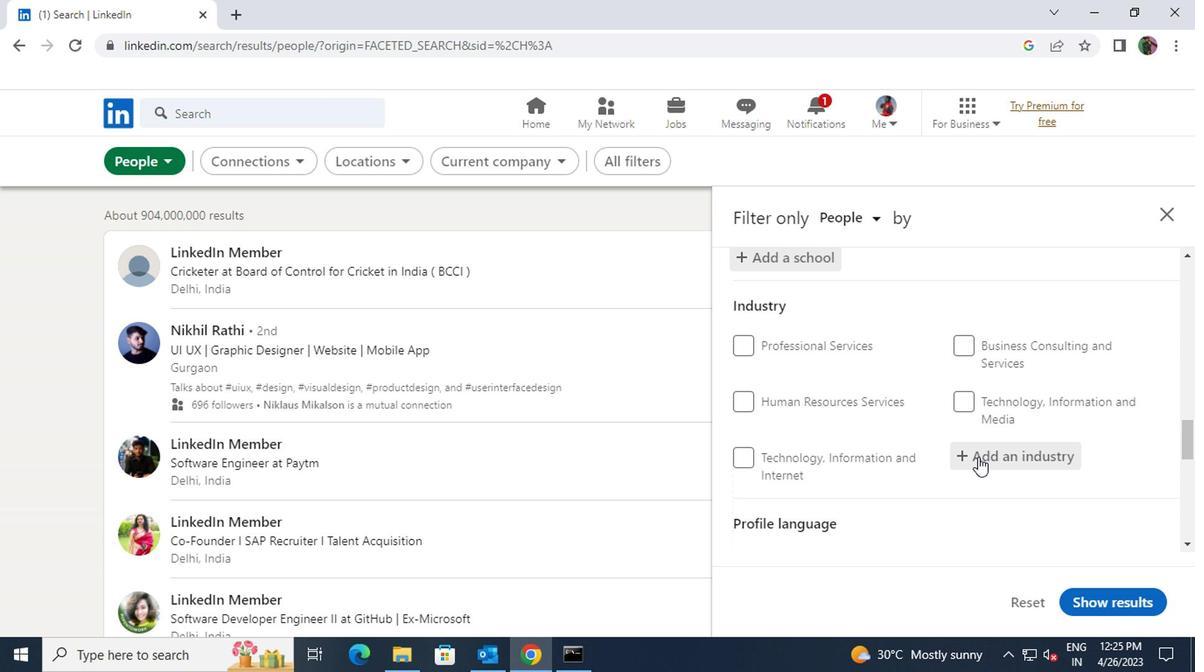 
Action: Key pressed <Key.shift><Key.shift><Key.shift>ENVIRO
Screenshot: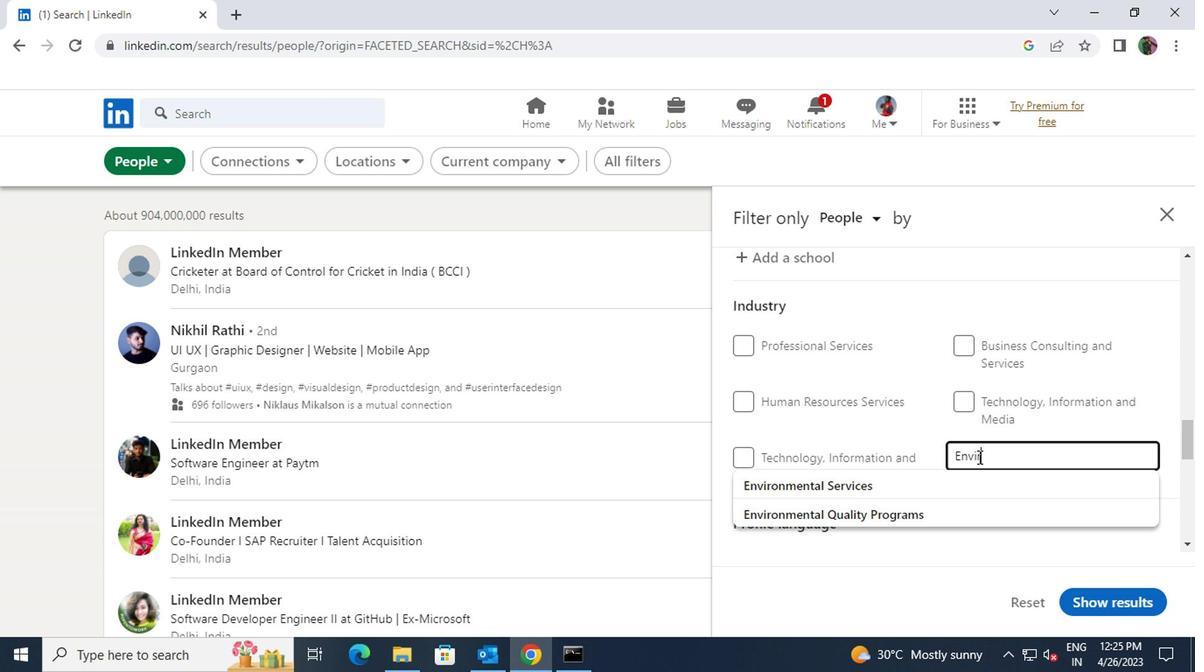 
Action: Mouse moved to (967, 481)
Screenshot: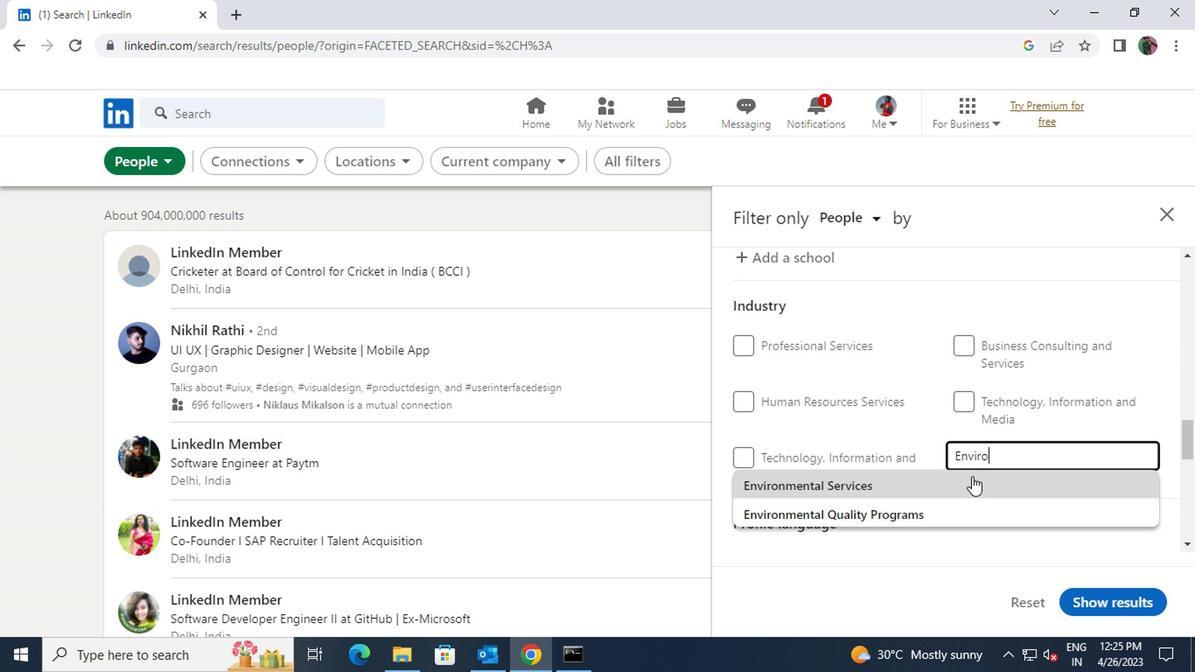 
Action: Mouse pressed left at (967, 481)
Screenshot: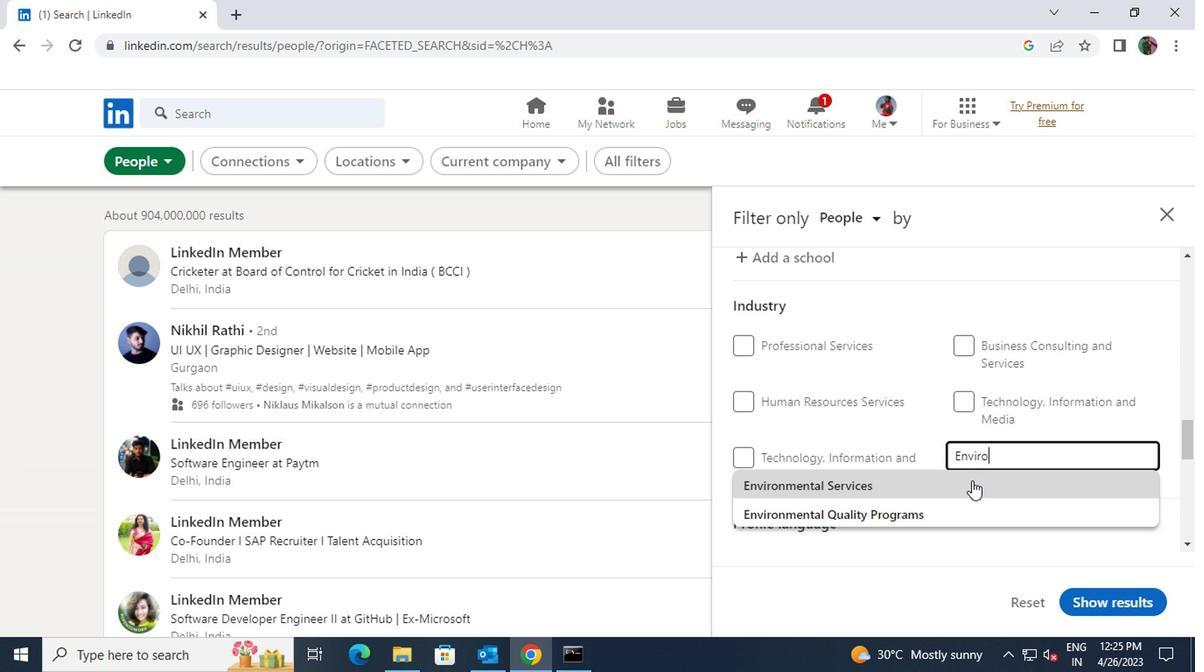 
Action: Mouse scrolled (967, 480) with delta (0, 0)
Screenshot: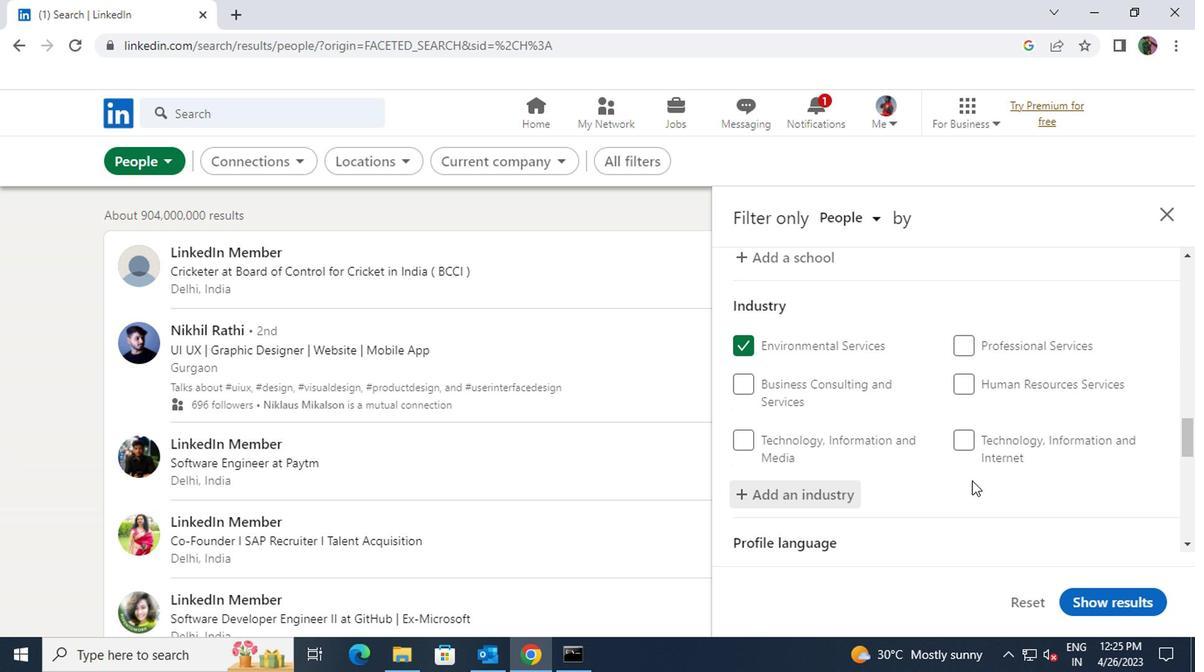 
Action: Mouse scrolled (967, 480) with delta (0, 0)
Screenshot: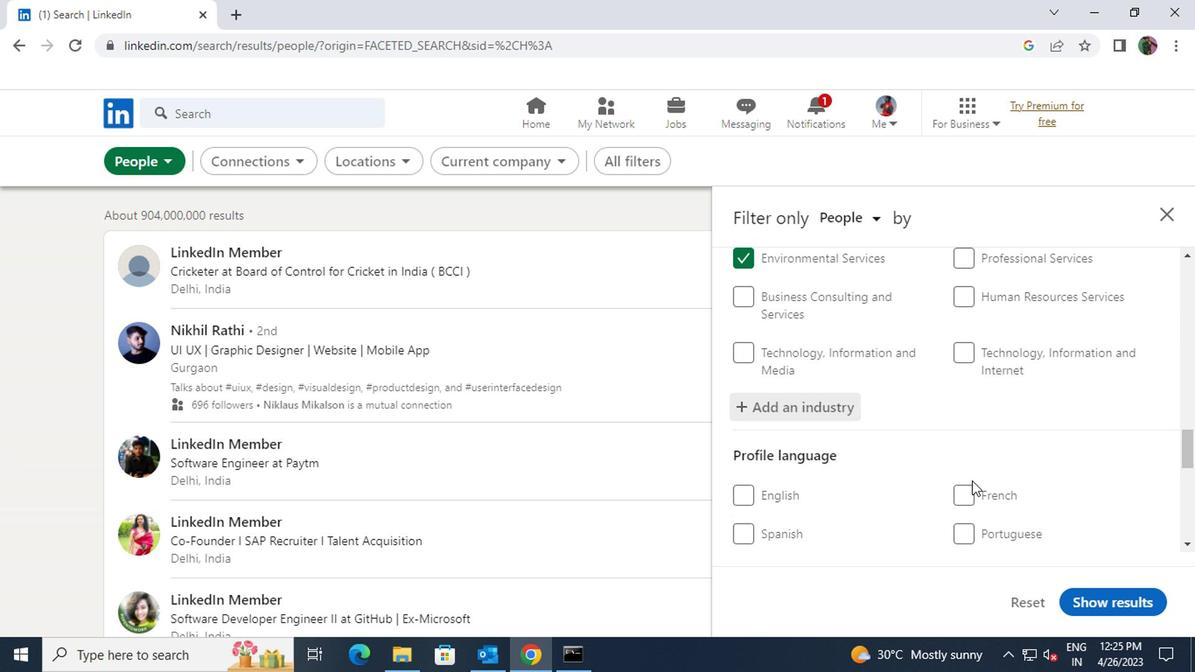 
Action: Mouse moved to (956, 435)
Screenshot: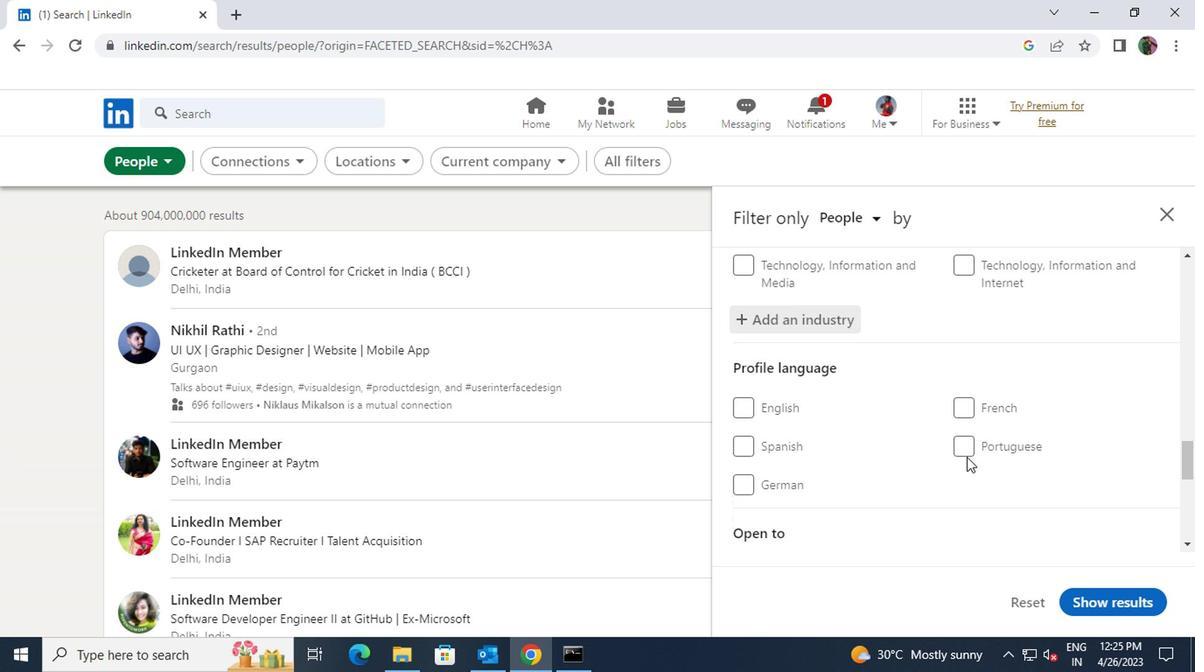 
Action: Mouse pressed left at (956, 435)
Screenshot: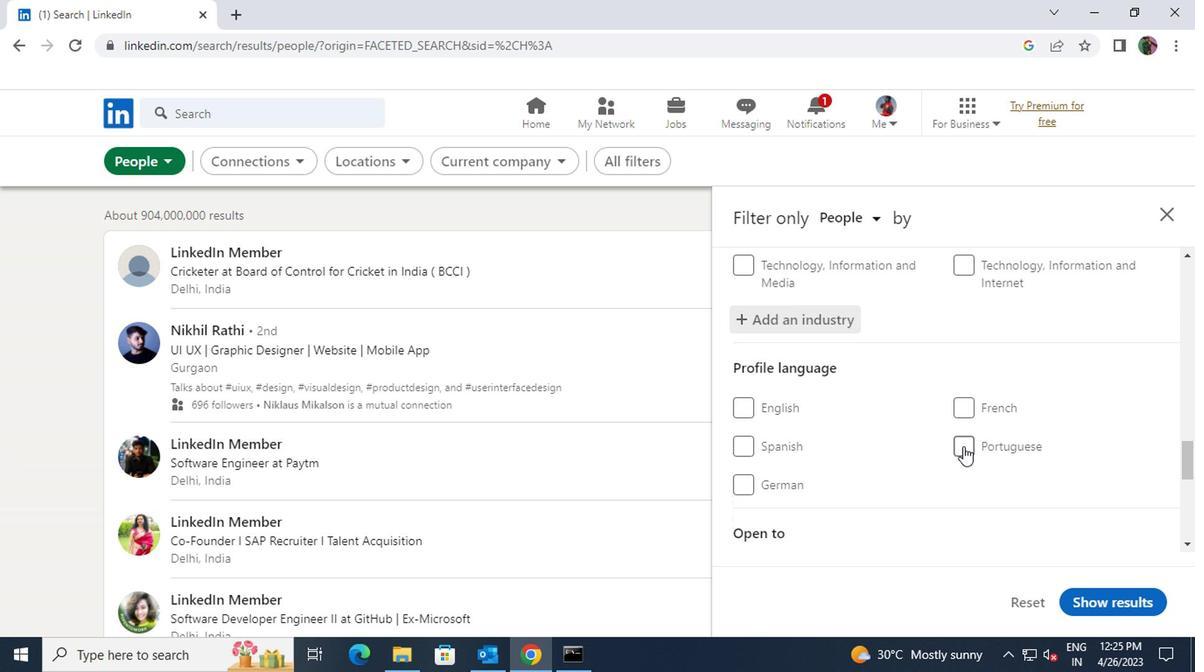 
Action: Mouse moved to (939, 487)
Screenshot: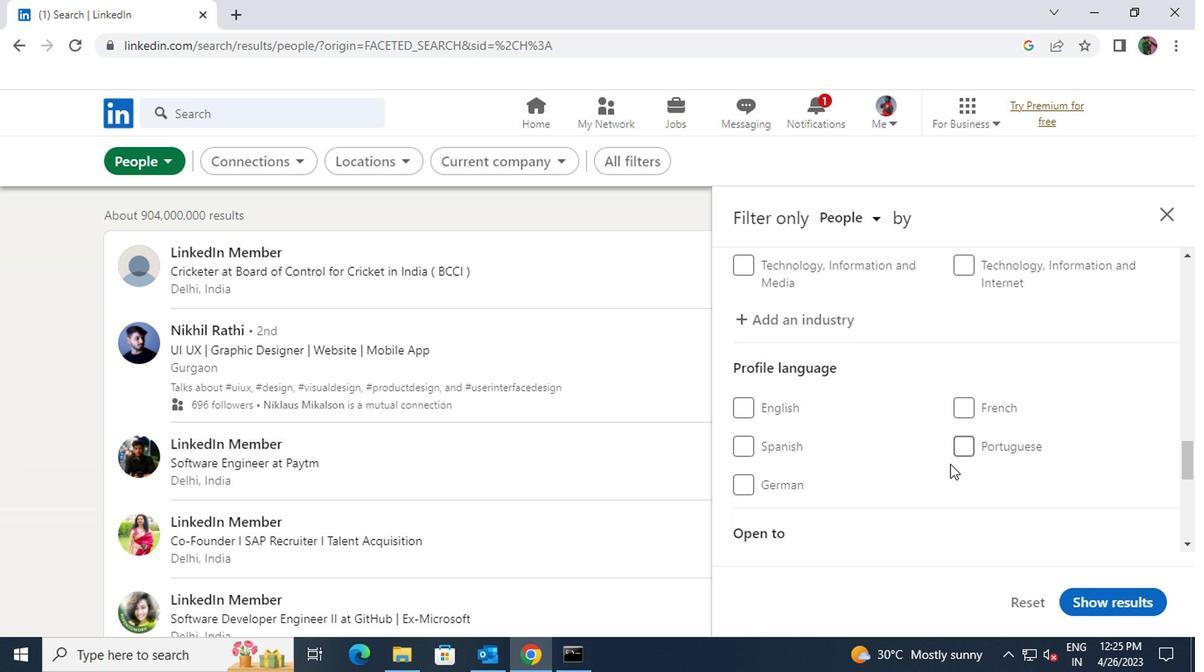 
Action: Mouse scrolled (939, 486) with delta (0, -1)
Screenshot: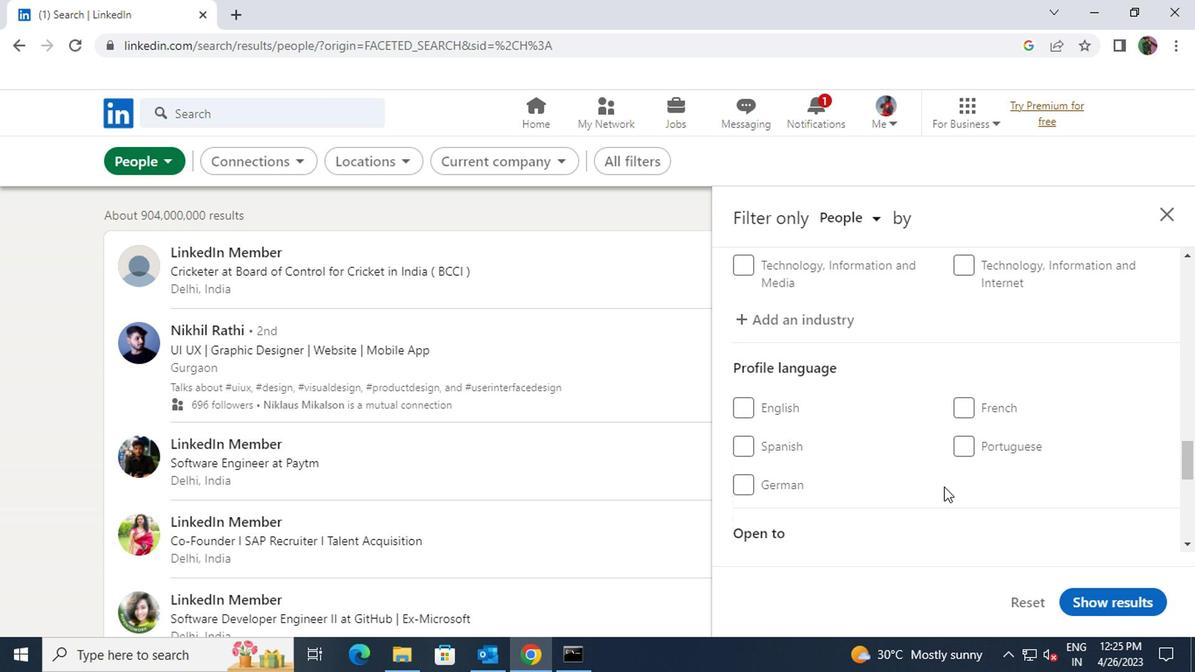 
Action: Mouse moved to (958, 357)
Screenshot: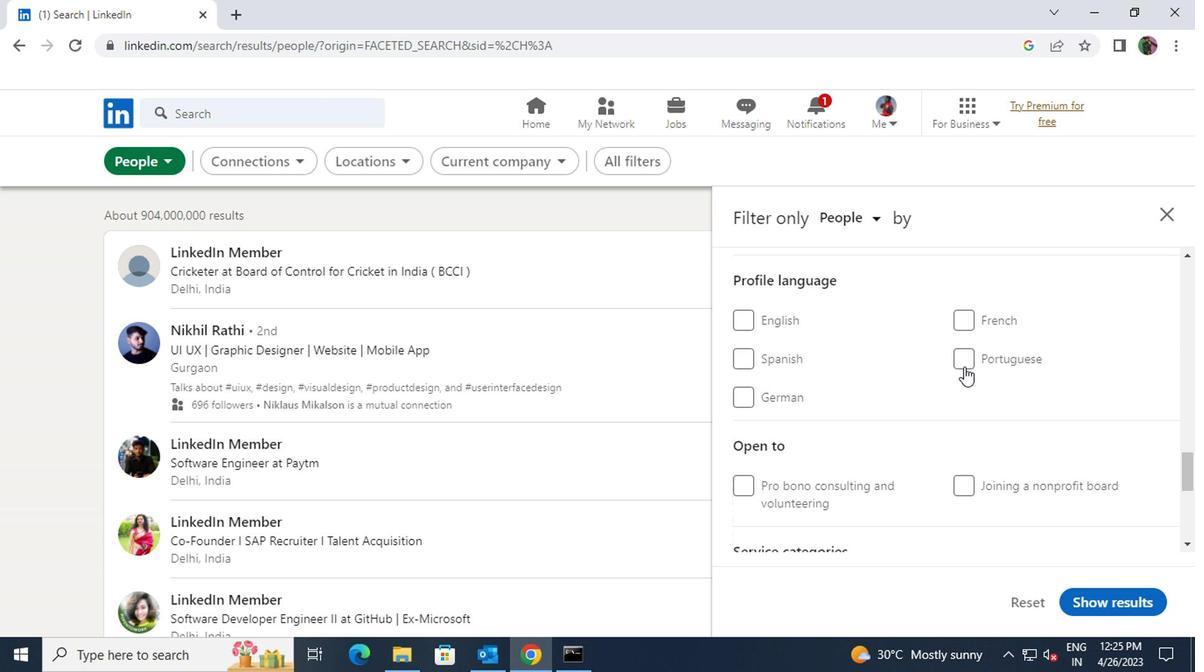 
Action: Mouse pressed left at (958, 357)
Screenshot: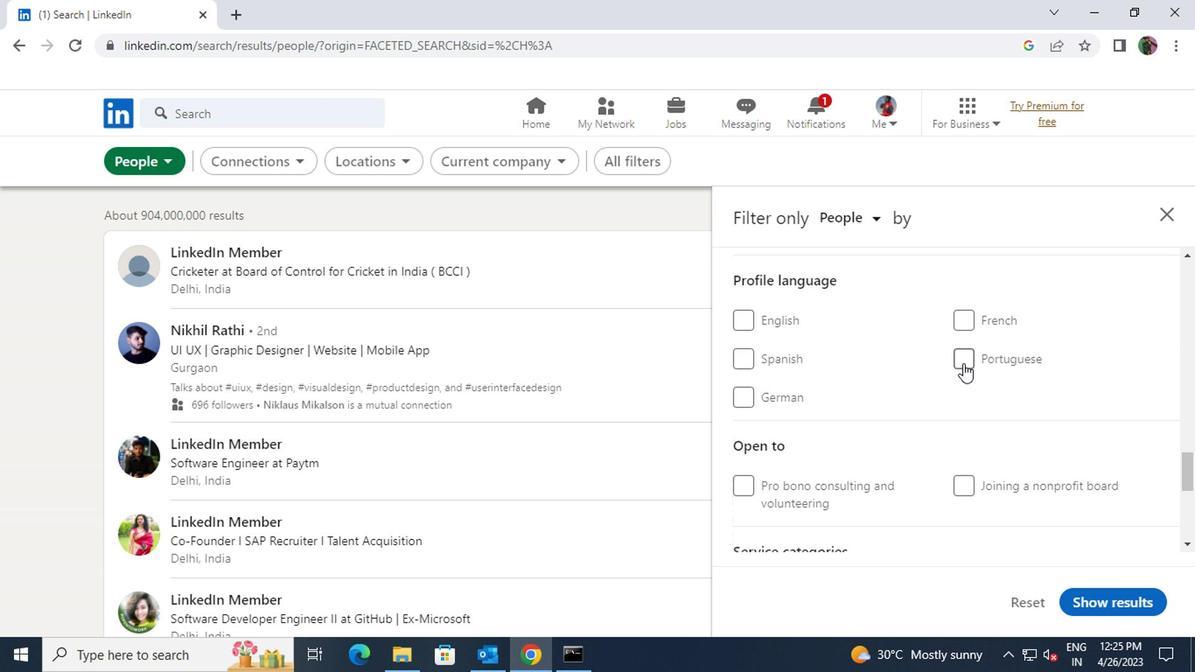 
Action: Mouse moved to (941, 418)
Screenshot: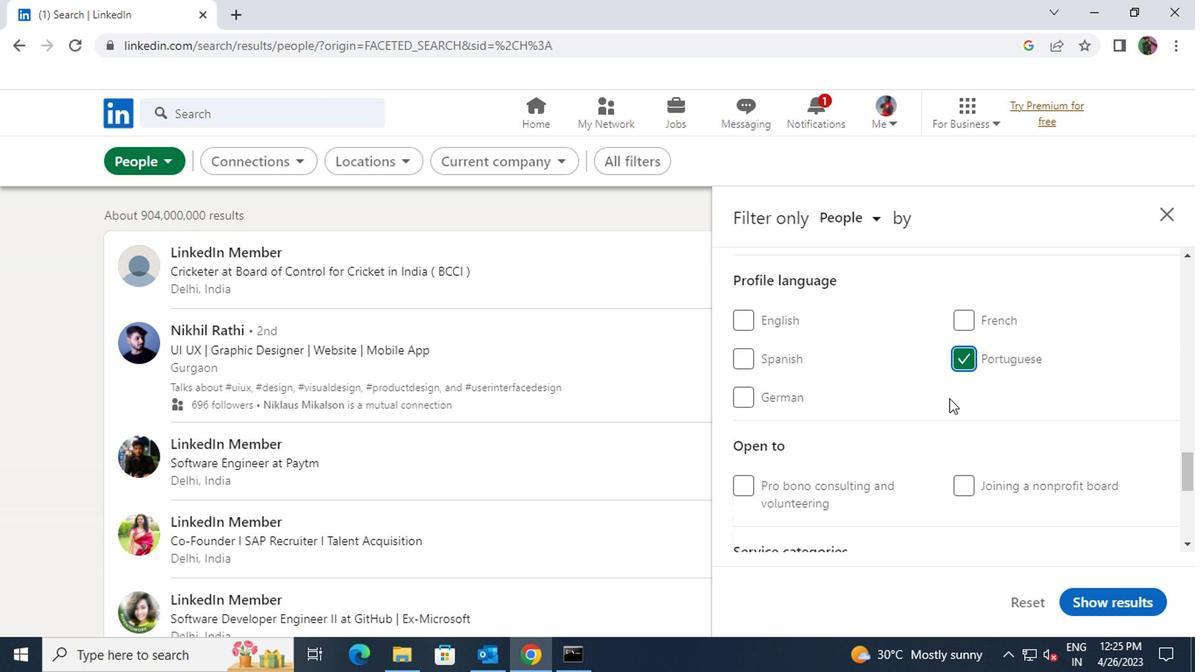 
Action: Mouse scrolled (941, 418) with delta (0, 0)
Screenshot: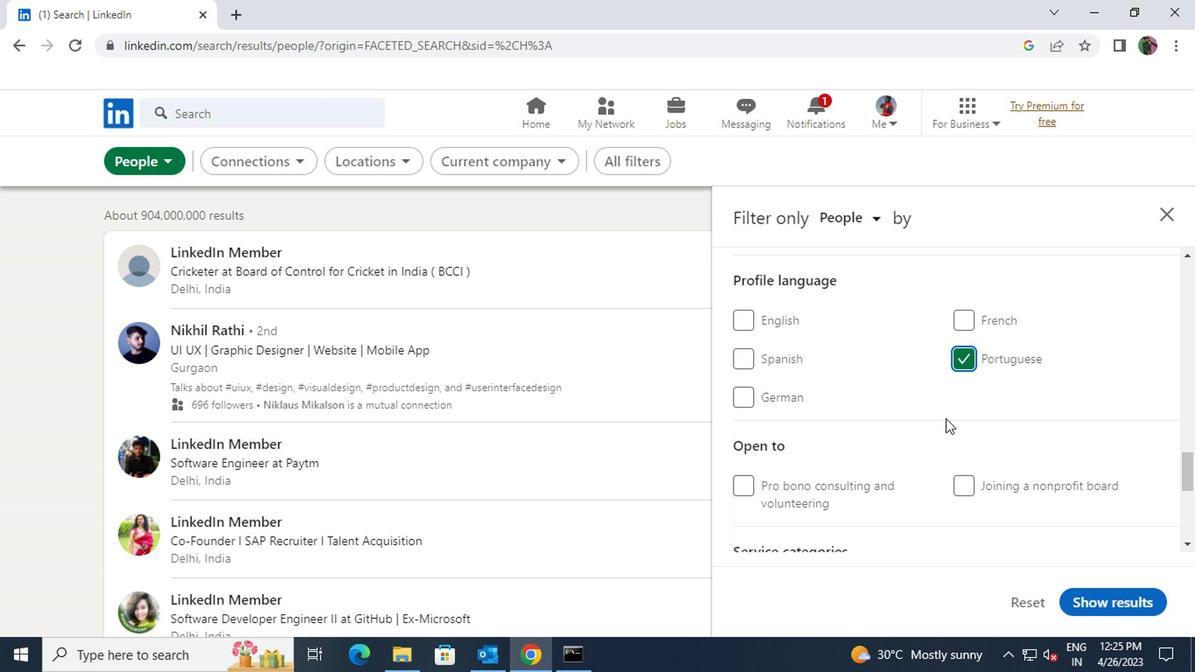 
Action: Mouse scrolled (941, 418) with delta (0, 0)
Screenshot: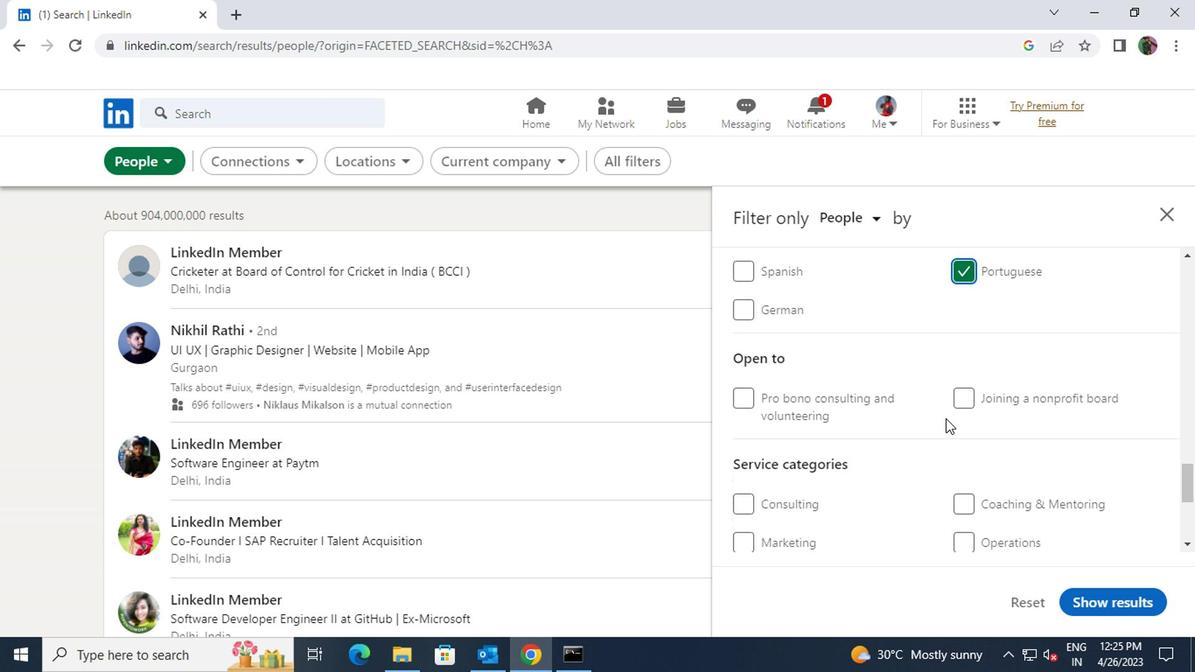 
Action: Mouse scrolled (941, 418) with delta (0, 0)
Screenshot: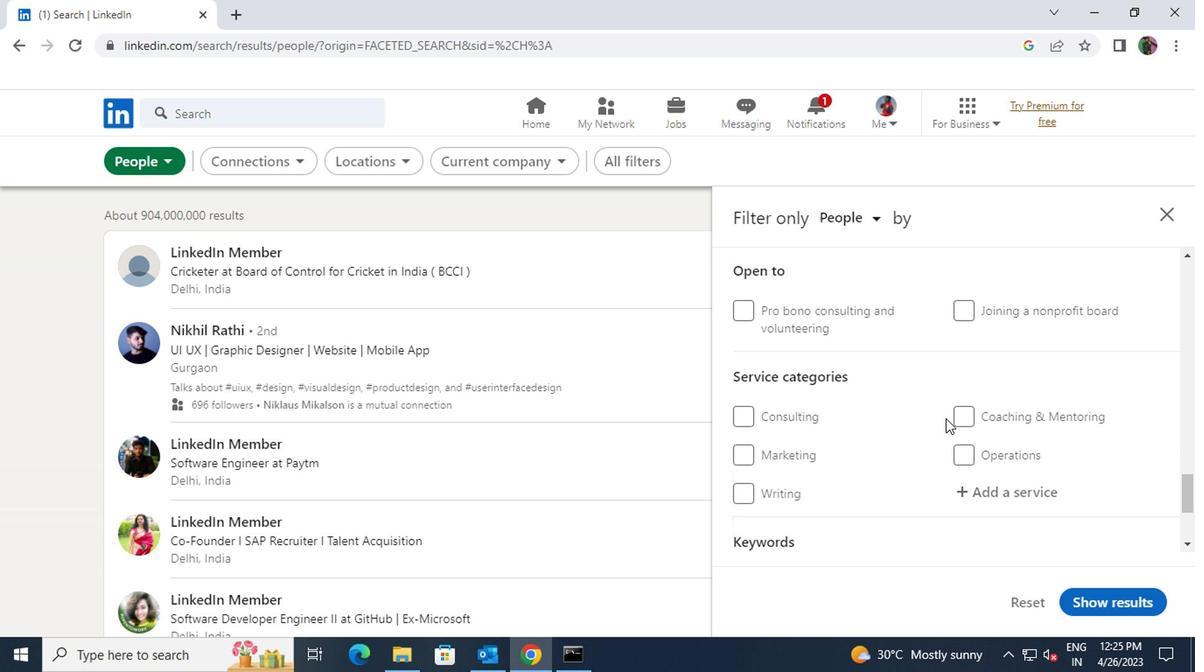 
Action: Mouse moved to (1009, 407)
Screenshot: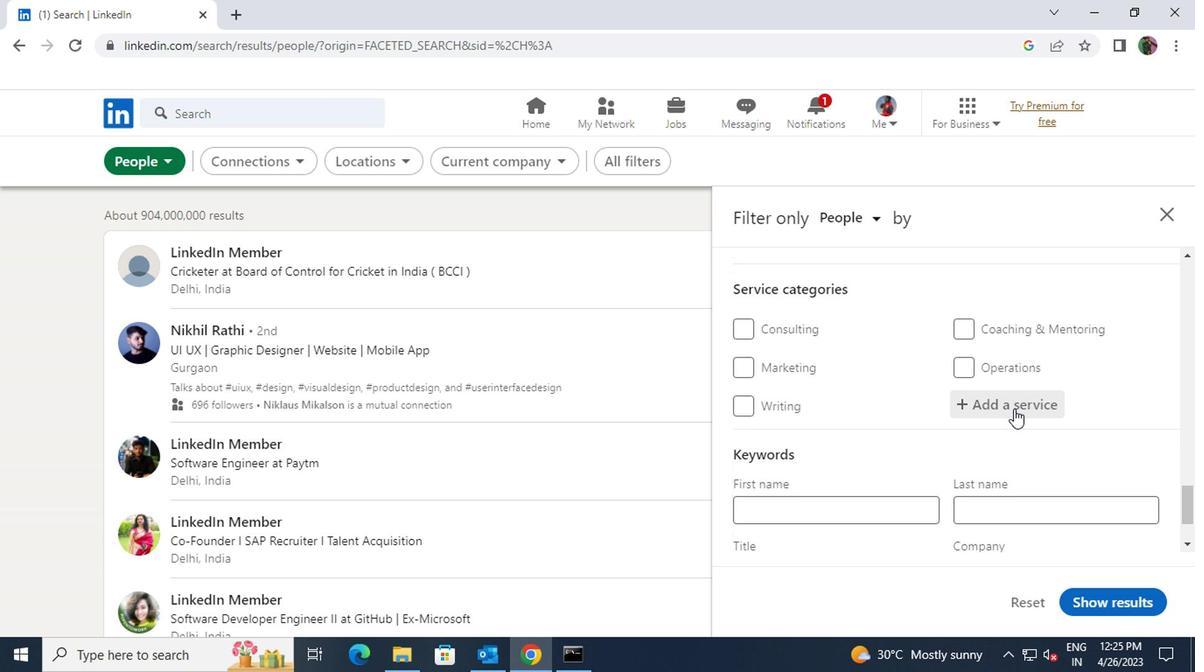 
Action: Mouse pressed left at (1009, 407)
Screenshot: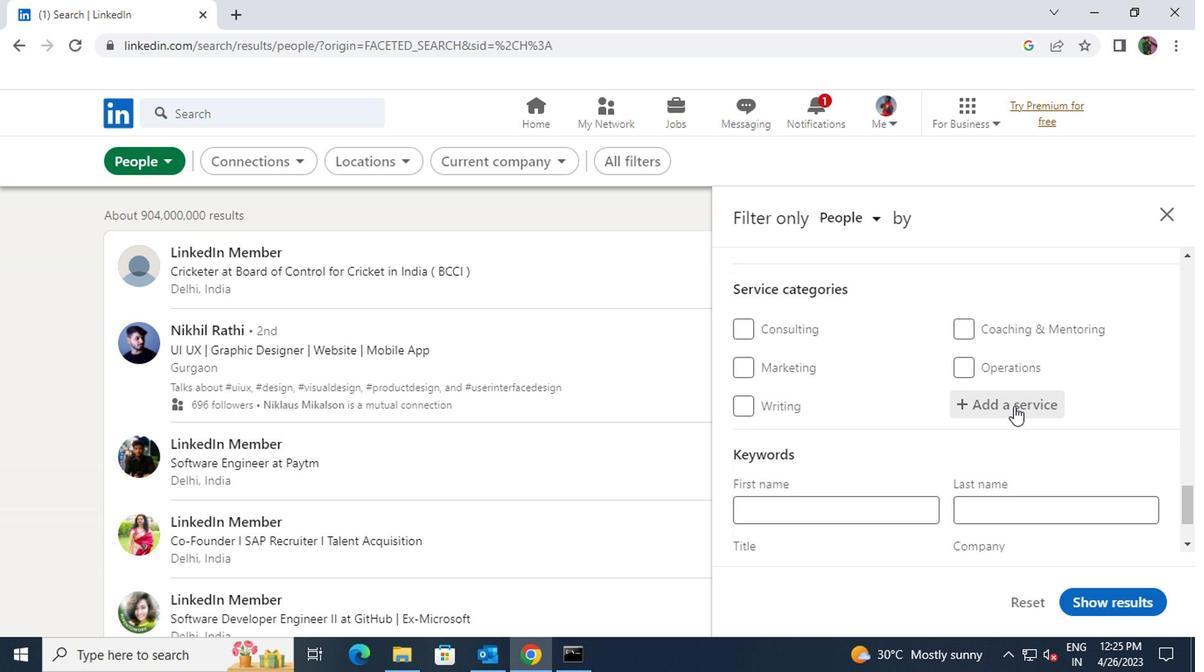 
Action: Key pressed <Key.shift>LIFE
Screenshot: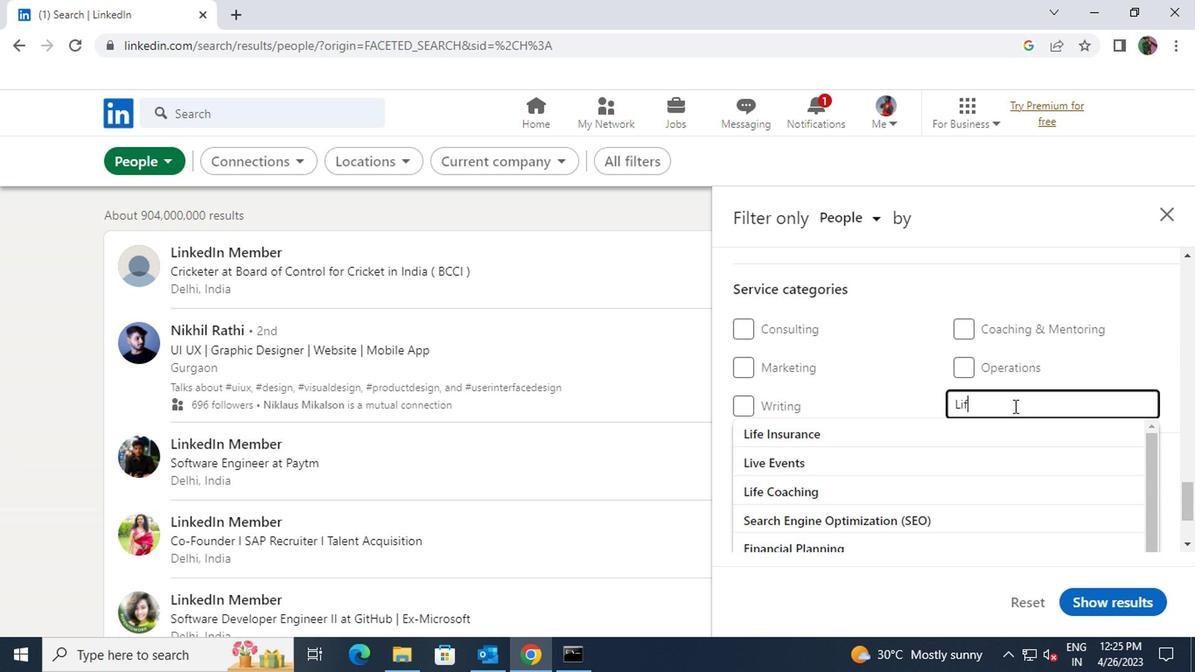 
Action: Mouse moved to (998, 459)
Screenshot: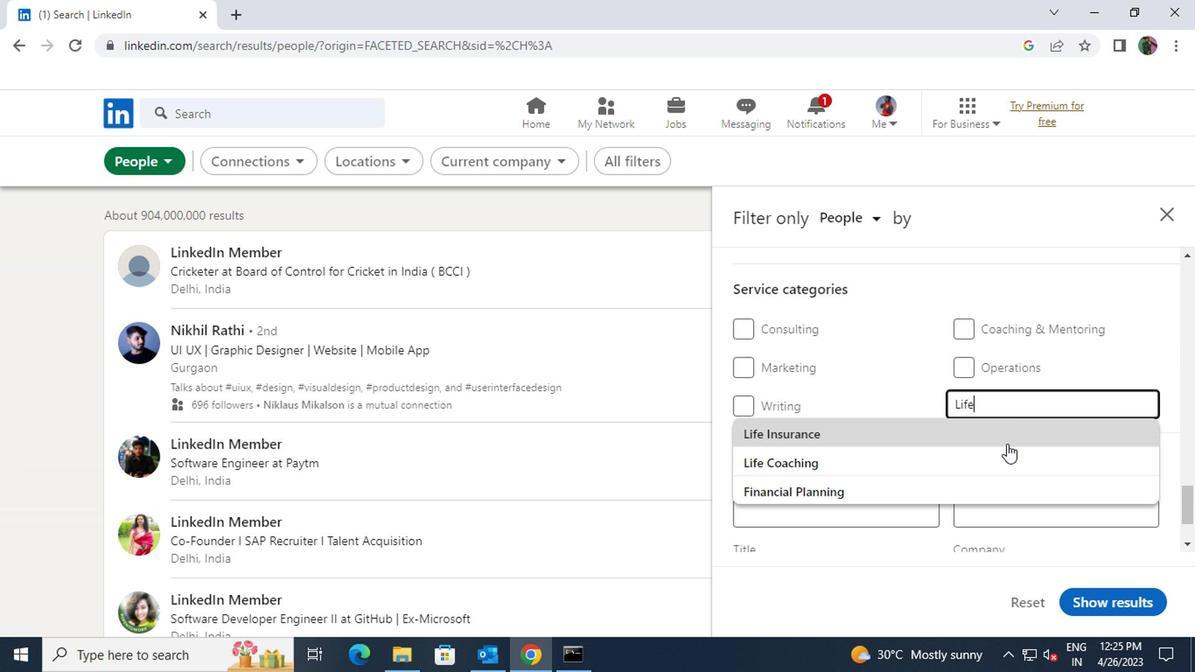 
Action: Mouse pressed left at (998, 459)
Screenshot: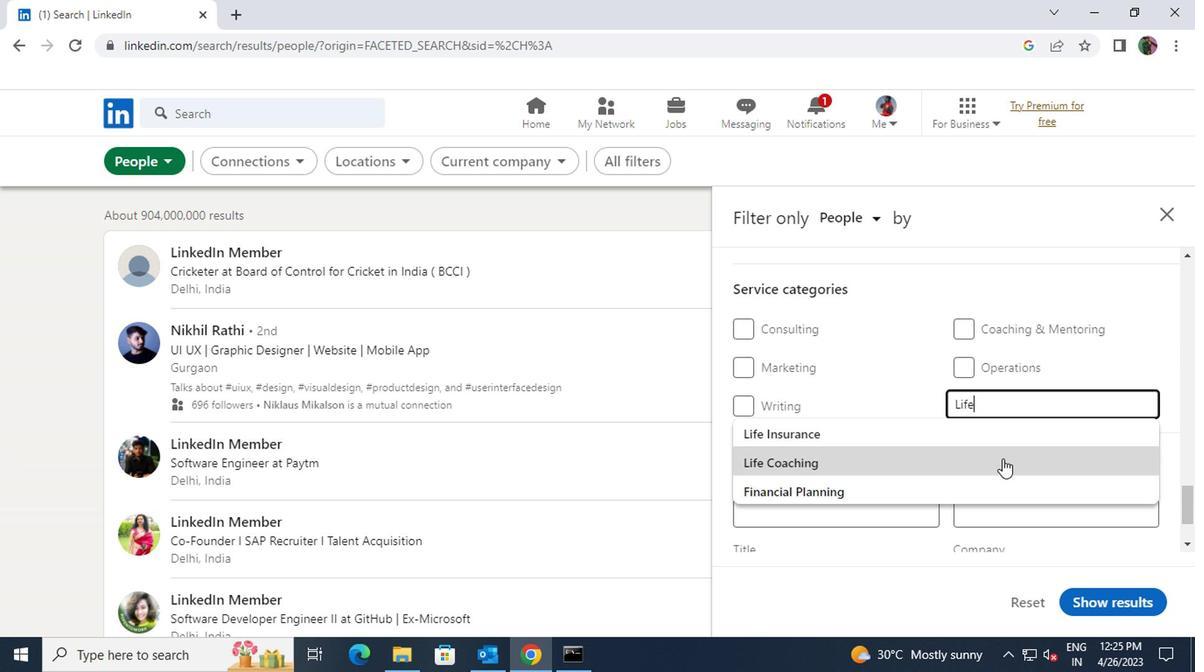 
Action: Mouse scrolled (998, 458) with delta (0, 0)
Screenshot: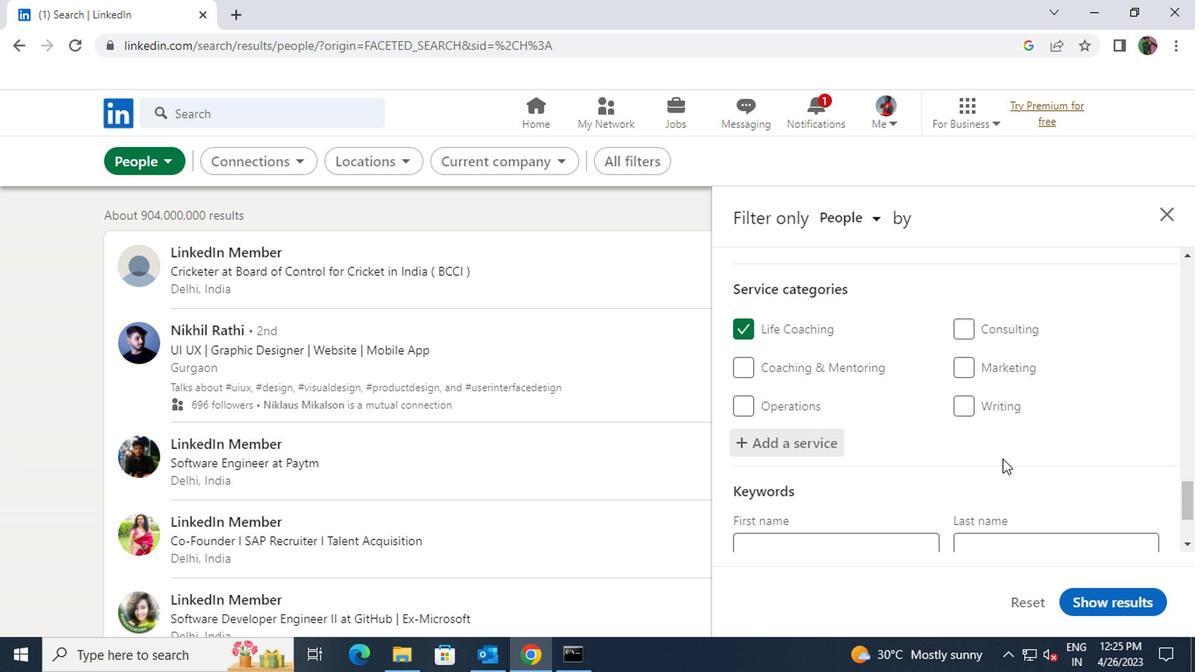 
Action: Mouse moved to (892, 524)
Screenshot: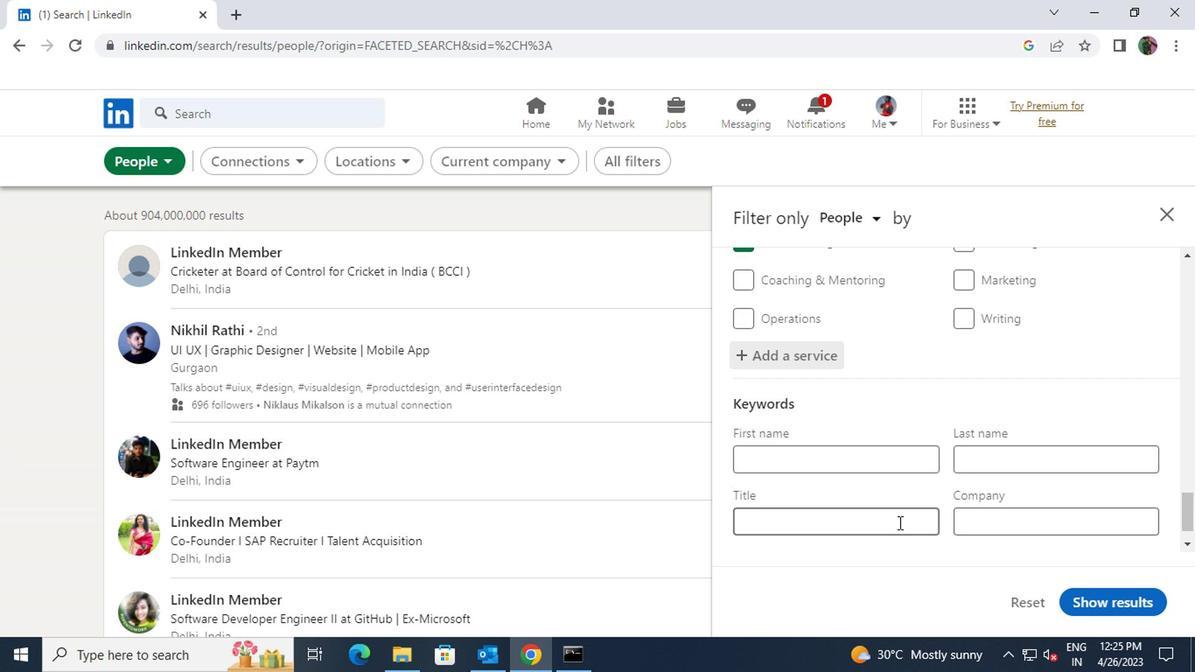 
Action: Mouse pressed left at (892, 524)
Screenshot: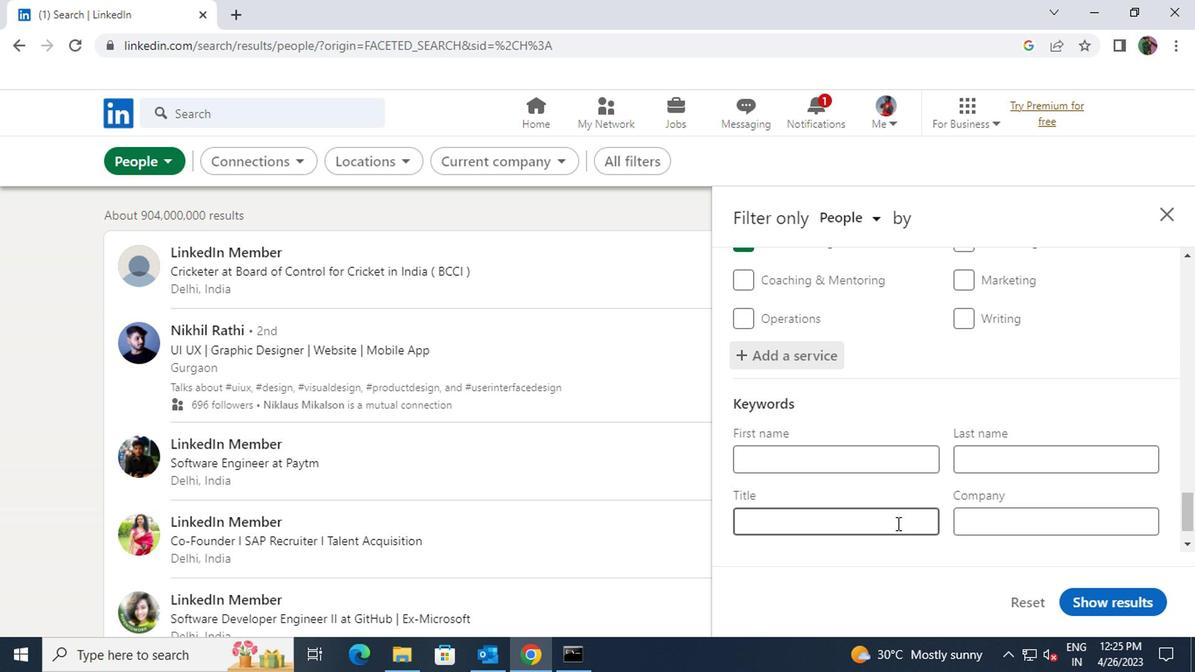 
Action: Key pressed <Key.shift>MENTOR
Screenshot: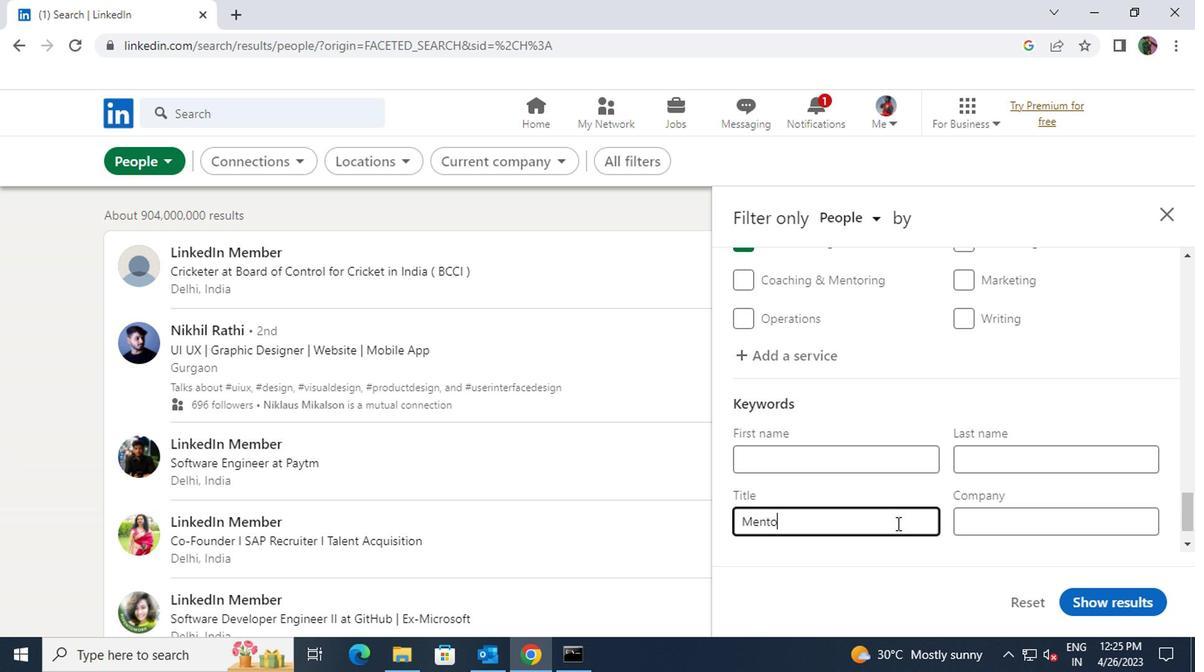 
Action: Mouse moved to (1079, 597)
Screenshot: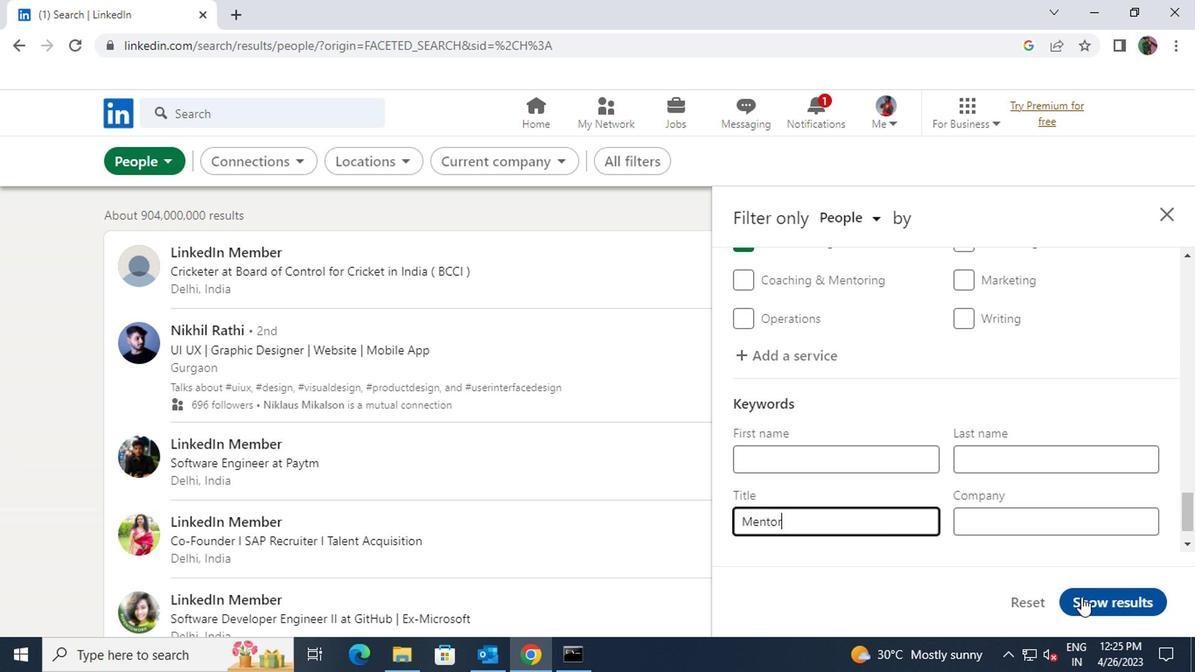 
Action: Mouse pressed left at (1079, 597)
Screenshot: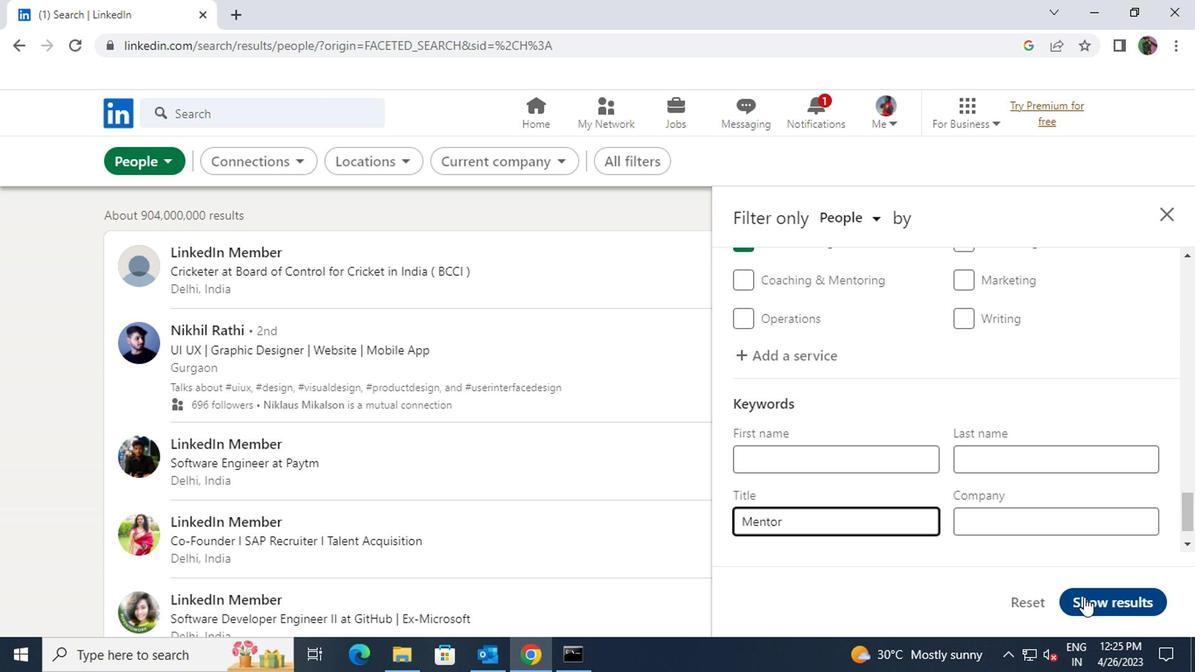 
